 Task: Look for space in Fenghua, China from 21st June, 2023 to 29th June, 2023 for 4 adults in price range Rs.7000 to Rs.12000. Place can be entire place with 2 bedrooms having 2 beds and 2 bathrooms. Property type can be house, flat, guest house. Booking option can be shelf check-in. Required host language is Chinese (Simplified).
Action: Mouse moved to (575, 86)
Screenshot: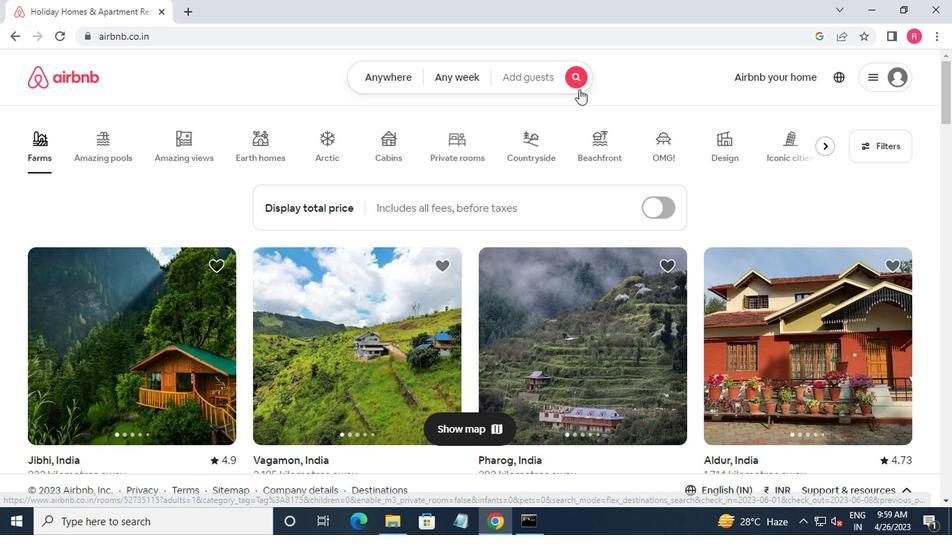 
Action: Mouse pressed left at (575, 86)
Screenshot: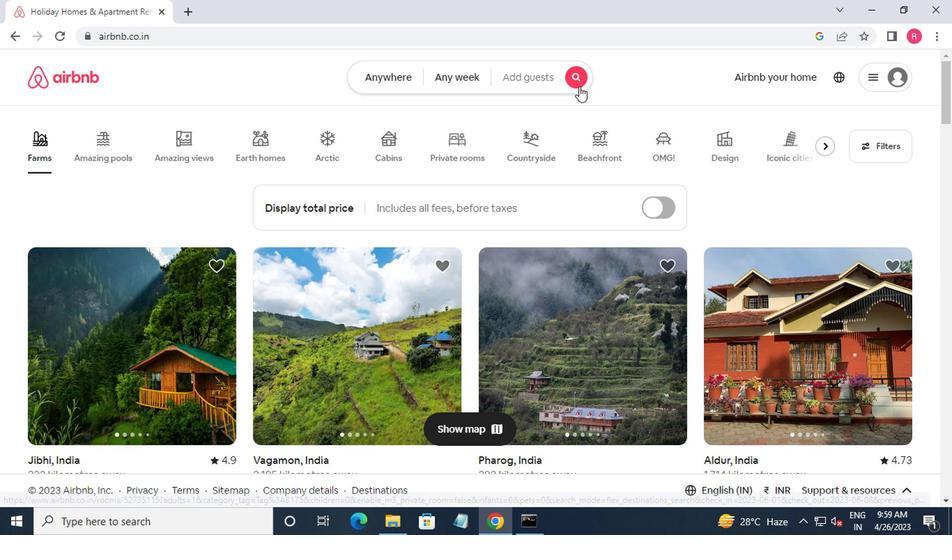 
Action: Mouse moved to (331, 134)
Screenshot: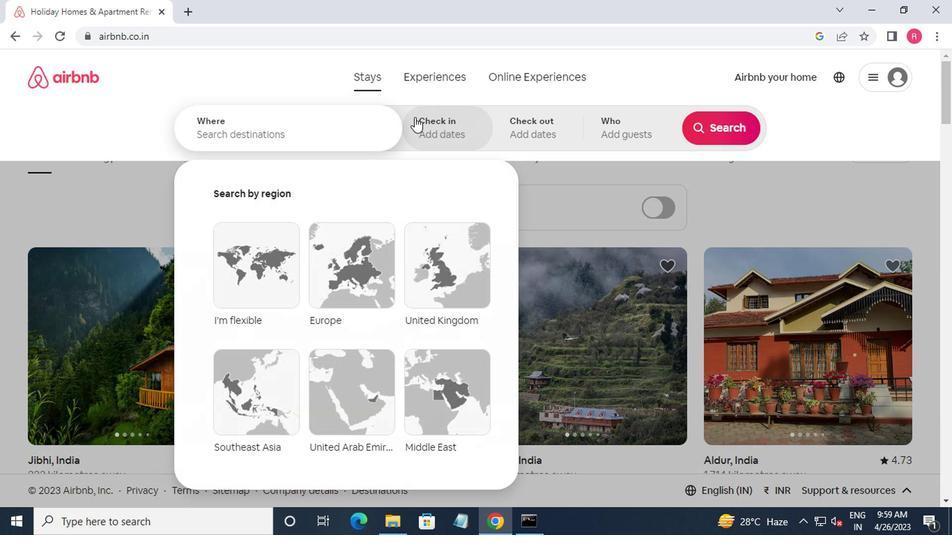 
Action: Mouse pressed left at (331, 134)
Screenshot: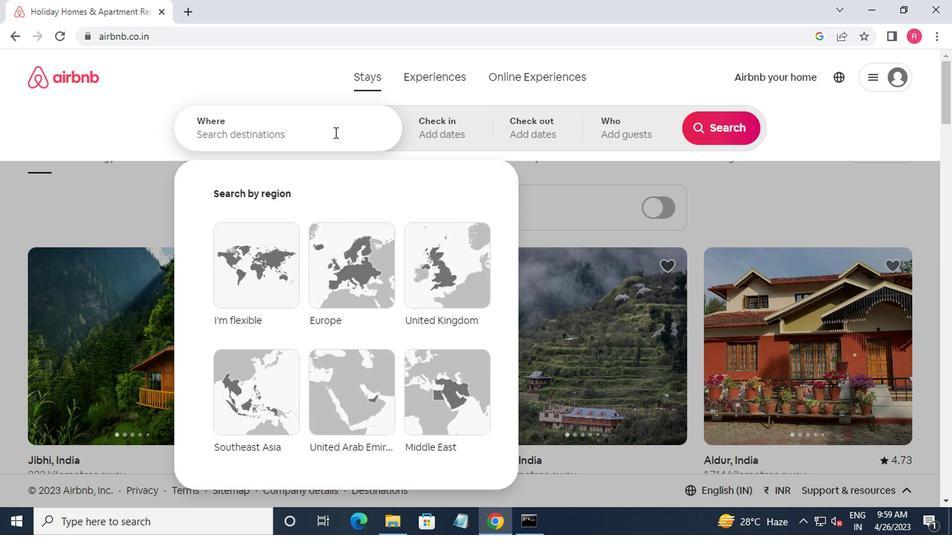 
Action: Key pressed fenghua,china<Key.enter>
Screenshot: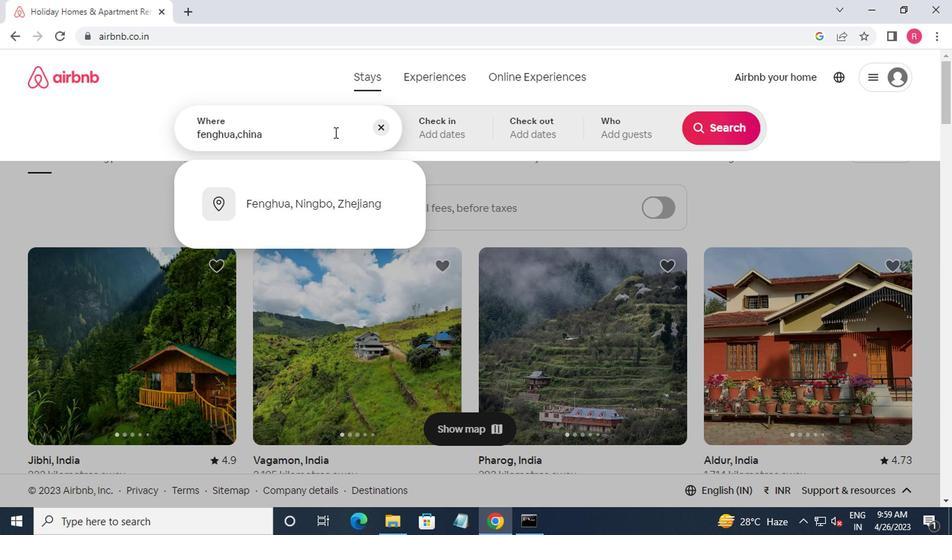 
Action: Mouse moved to (713, 238)
Screenshot: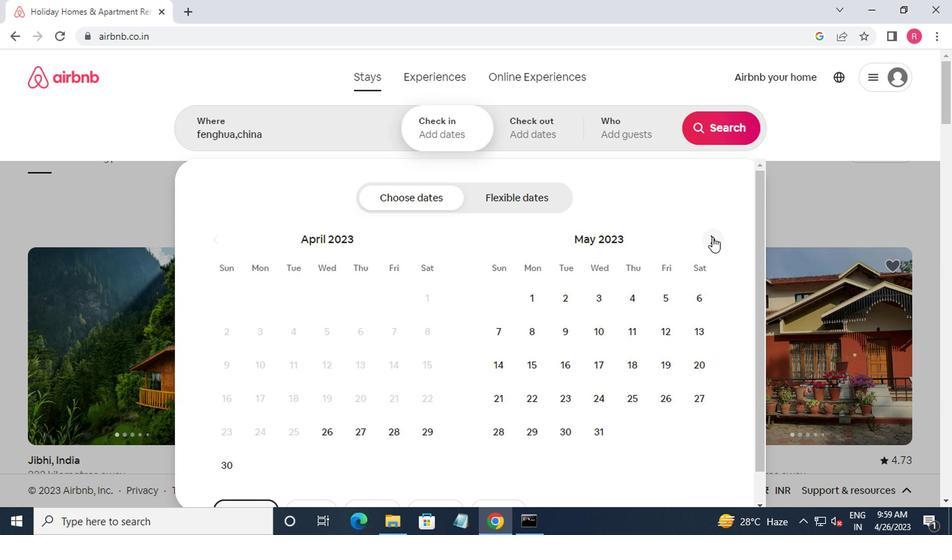 
Action: Mouse pressed left at (713, 238)
Screenshot: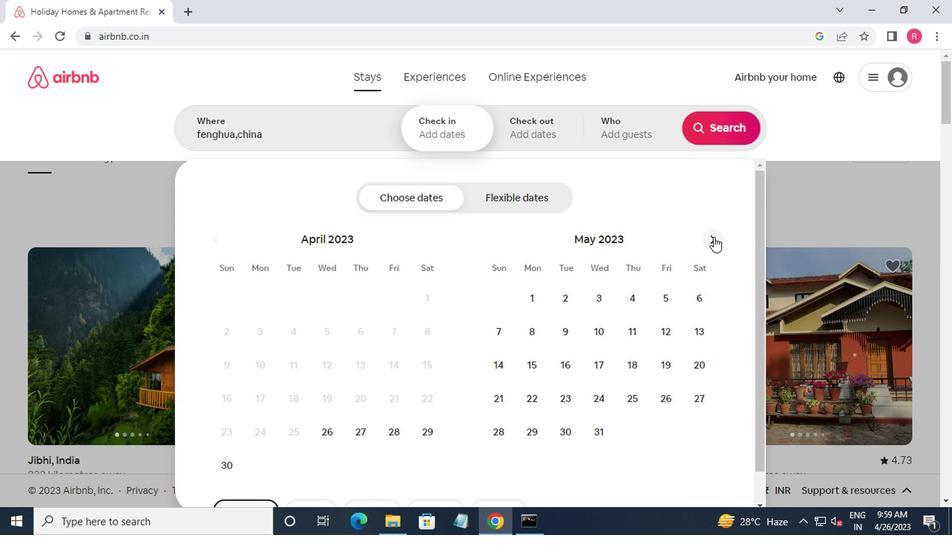 
Action: Mouse pressed left at (713, 238)
Screenshot: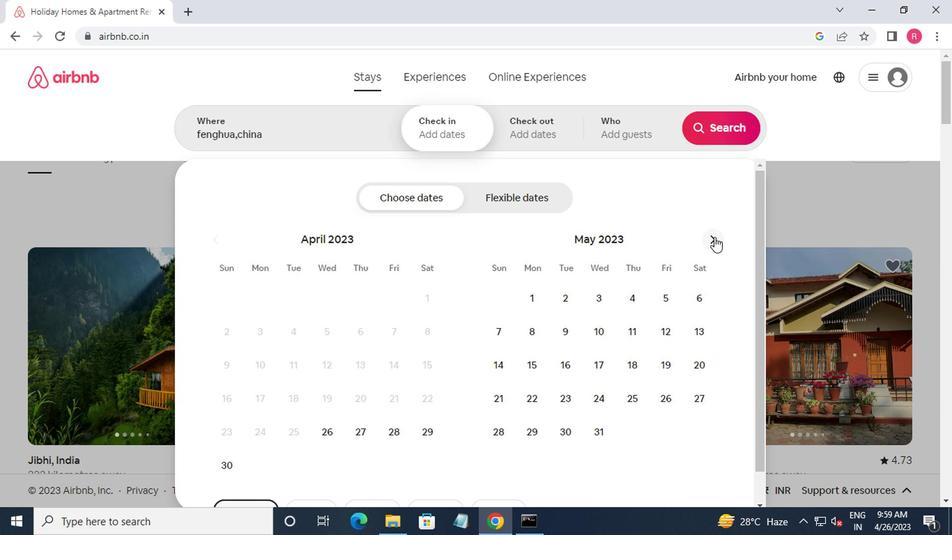 
Action: Mouse moved to (599, 406)
Screenshot: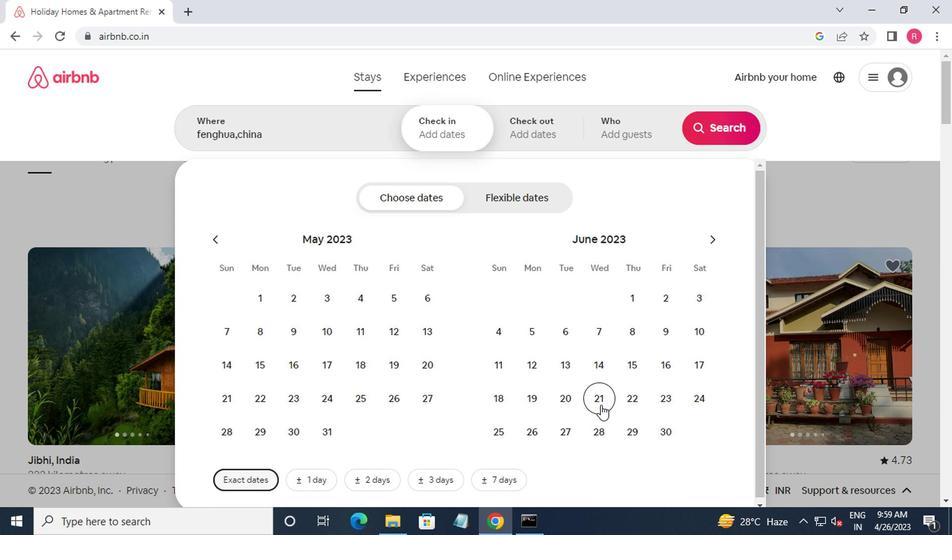 
Action: Mouse pressed left at (599, 406)
Screenshot: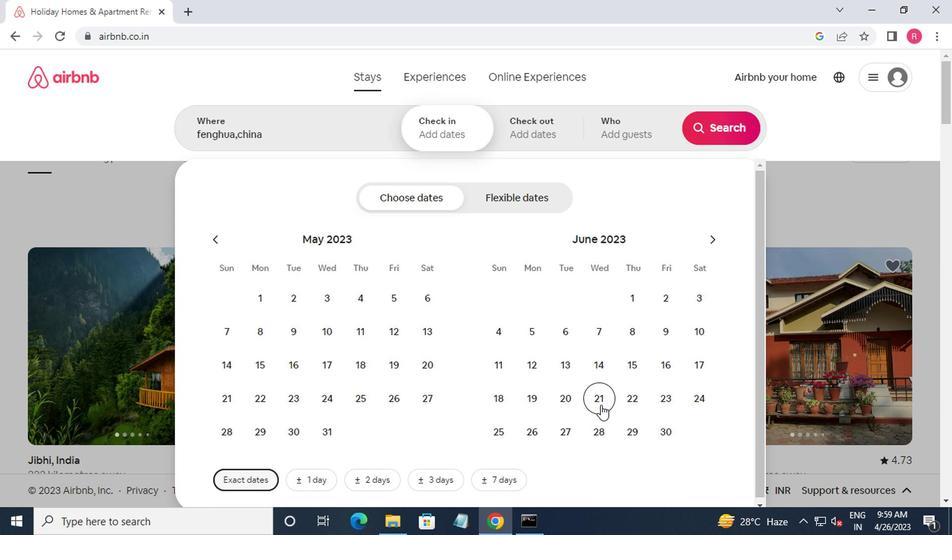 
Action: Mouse moved to (631, 436)
Screenshot: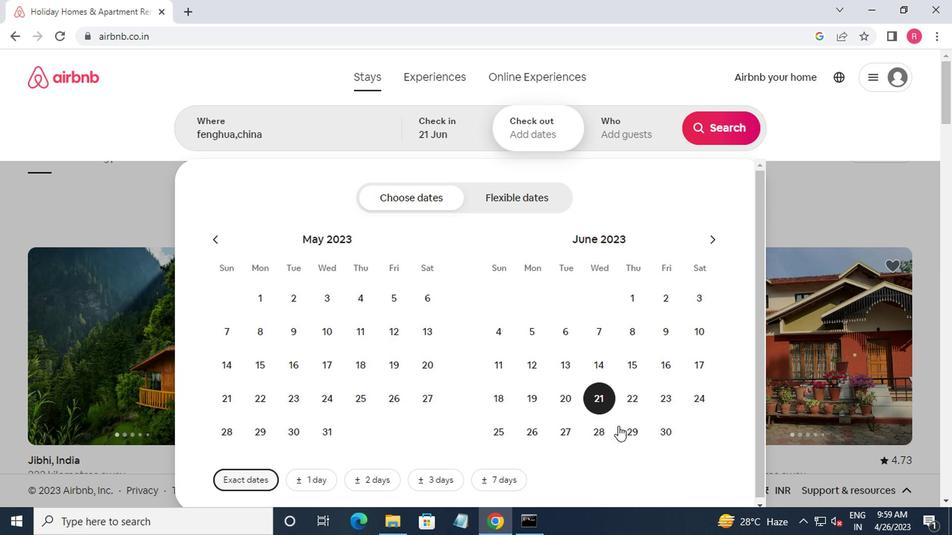 
Action: Mouse pressed left at (631, 436)
Screenshot: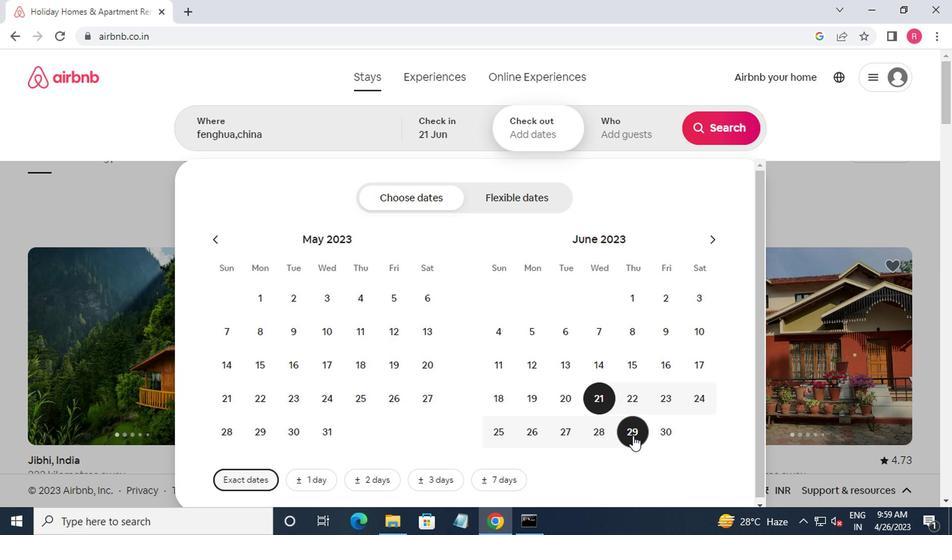 
Action: Mouse moved to (628, 144)
Screenshot: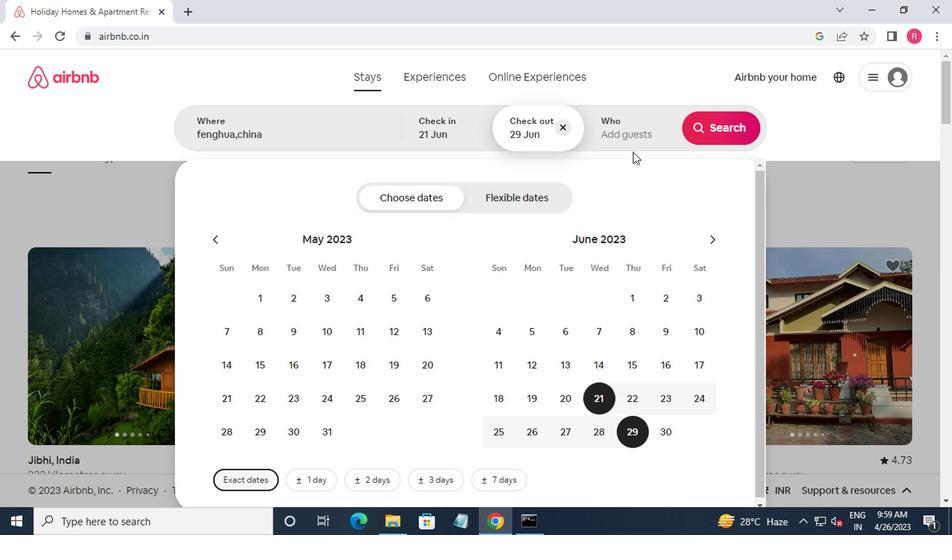 
Action: Mouse pressed left at (628, 144)
Screenshot: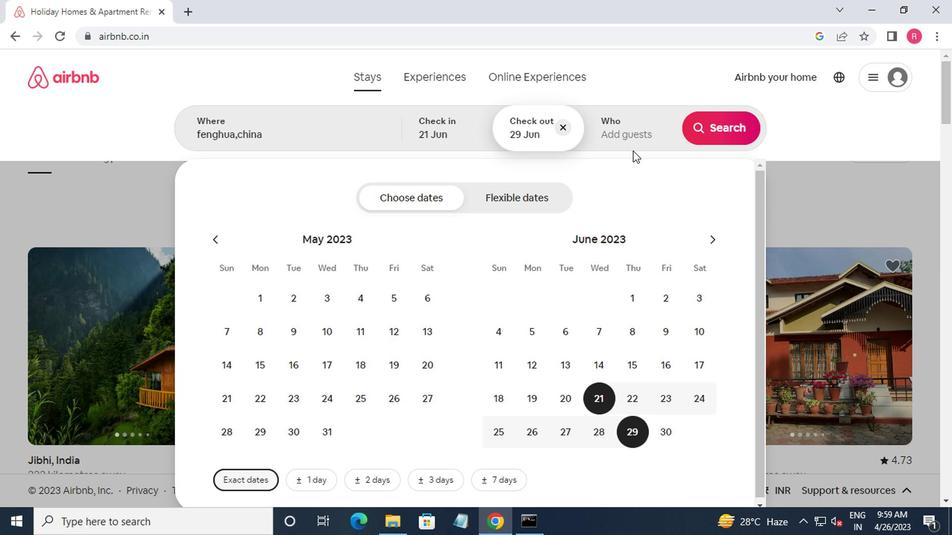 
Action: Mouse moved to (712, 202)
Screenshot: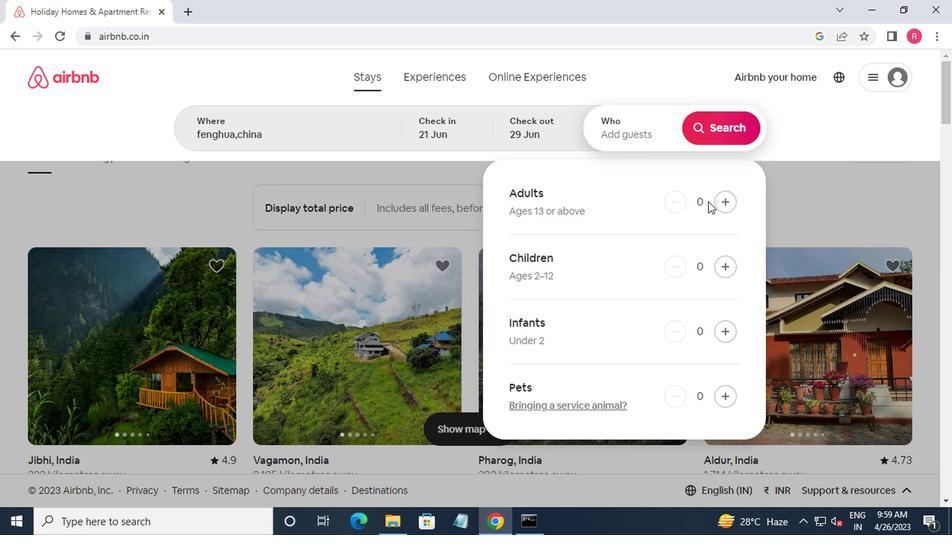 
Action: Mouse pressed left at (712, 202)
Screenshot: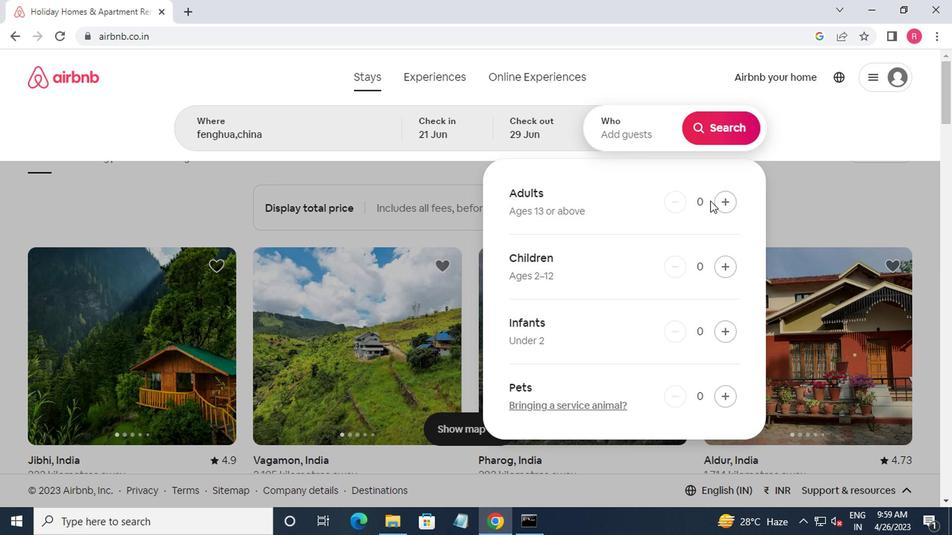 
Action: Mouse moved to (713, 202)
Screenshot: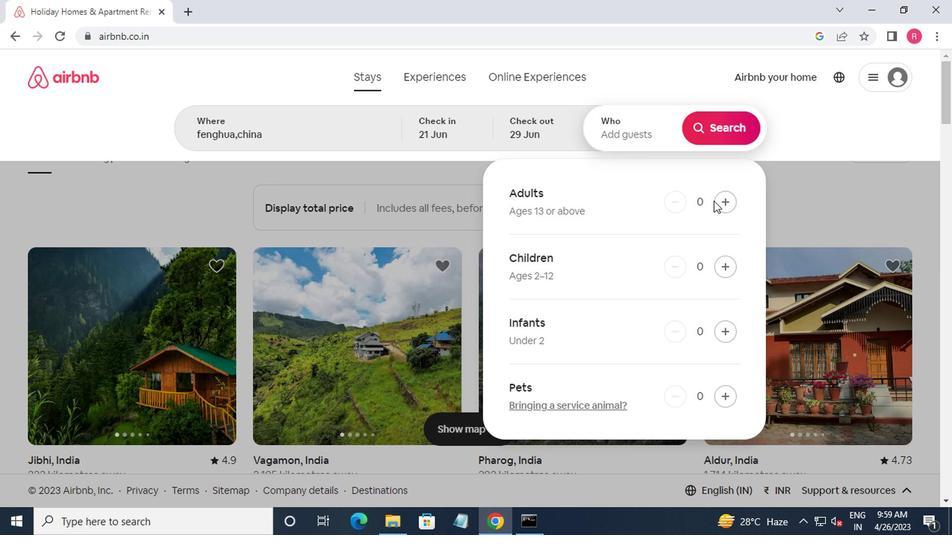 
Action: Mouse pressed left at (713, 202)
Screenshot: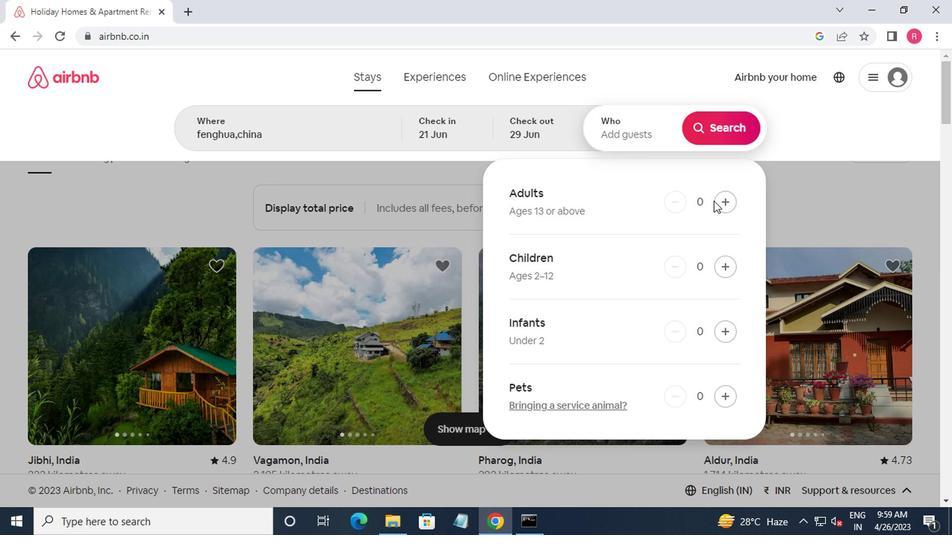 
Action: Mouse moved to (716, 202)
Screenshot: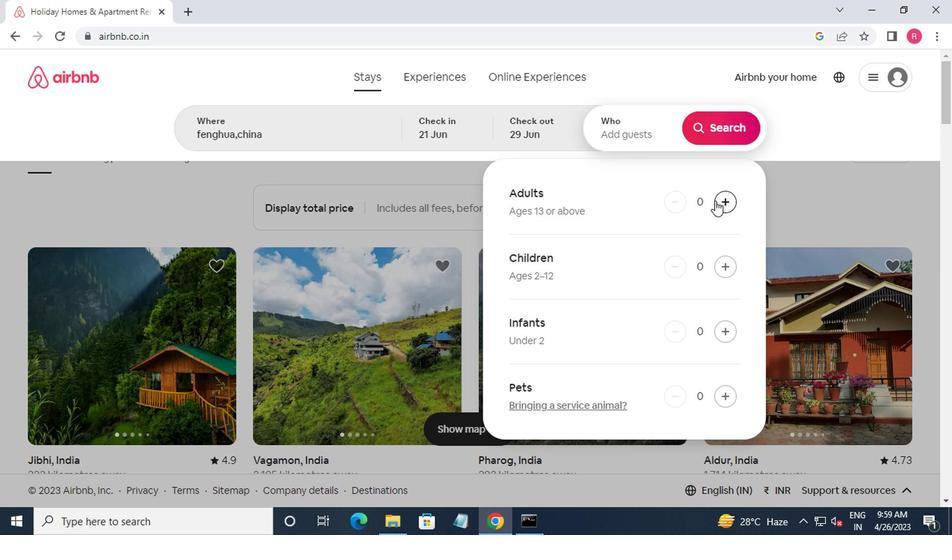 
Action: Mouse pressed left at (716, 202)
Screenshot: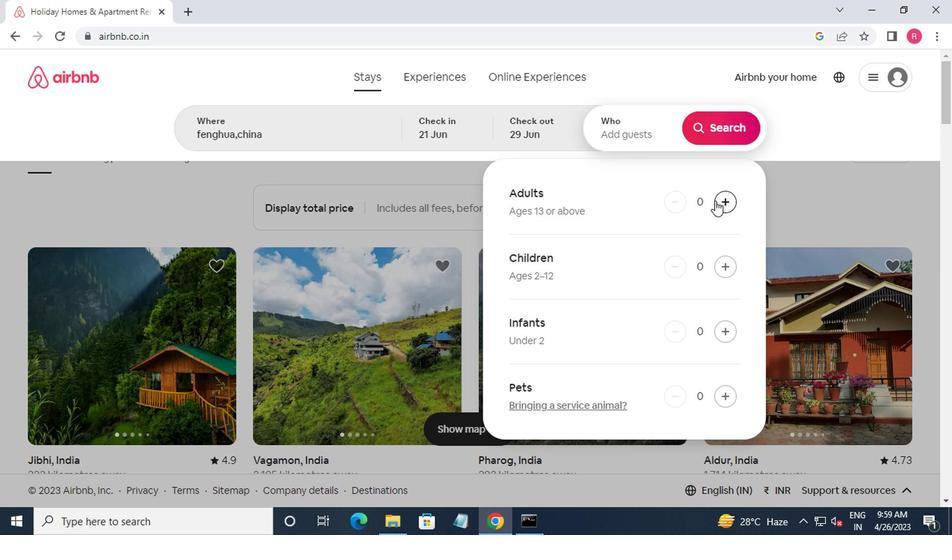 
Action: Mouse pressed left at (716, 202)
Screenshot: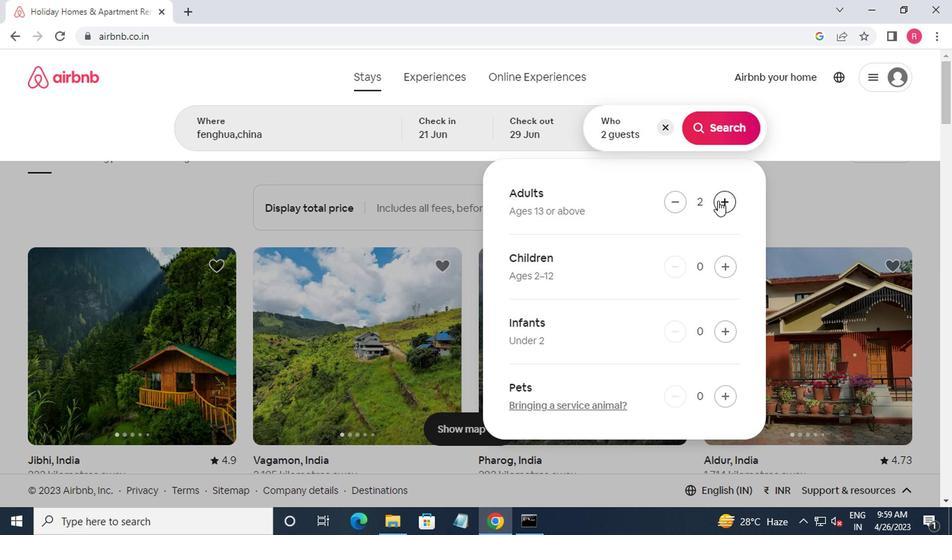 
Action: Mouse moved to (719, 203)
Screenshot: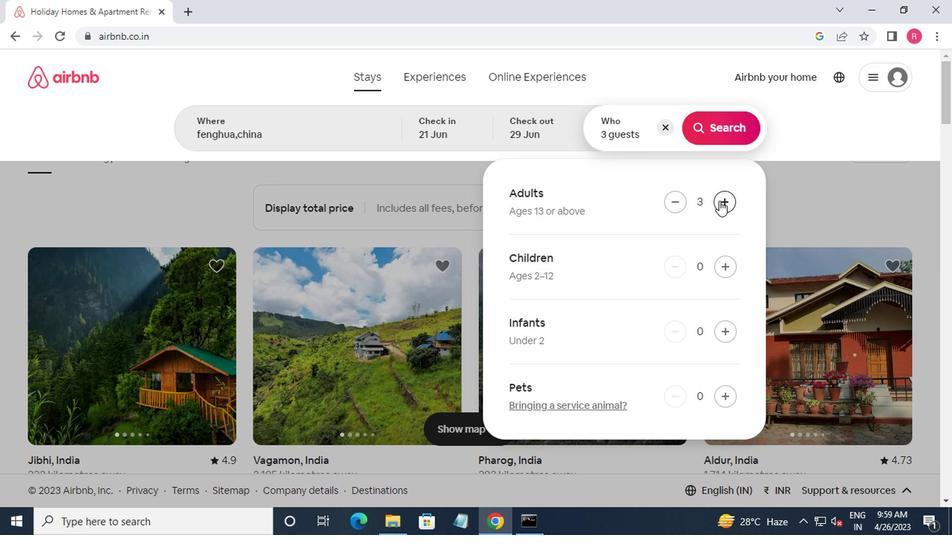 
Action: Mouse pressed left at (719, 203)
Screenshot: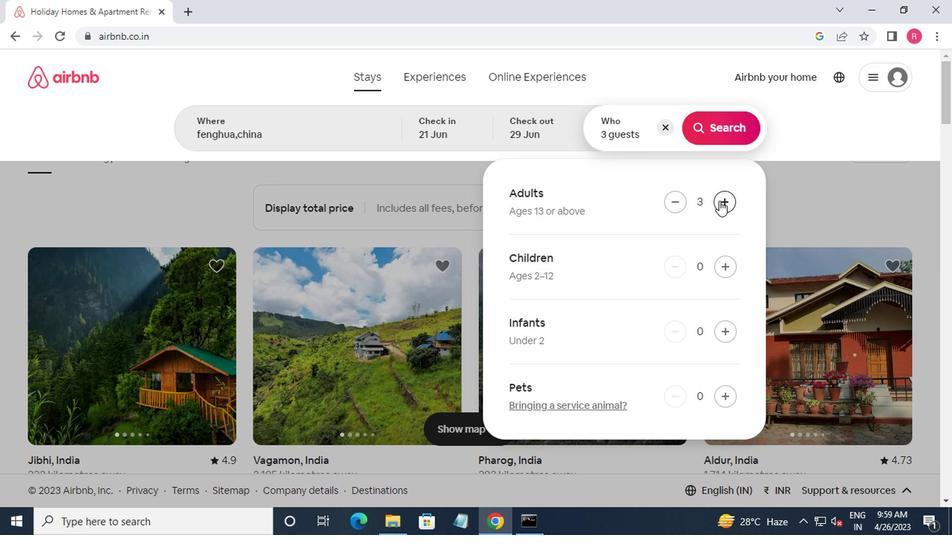 
Action: Mouse moved to (712, 137)
Screenshot: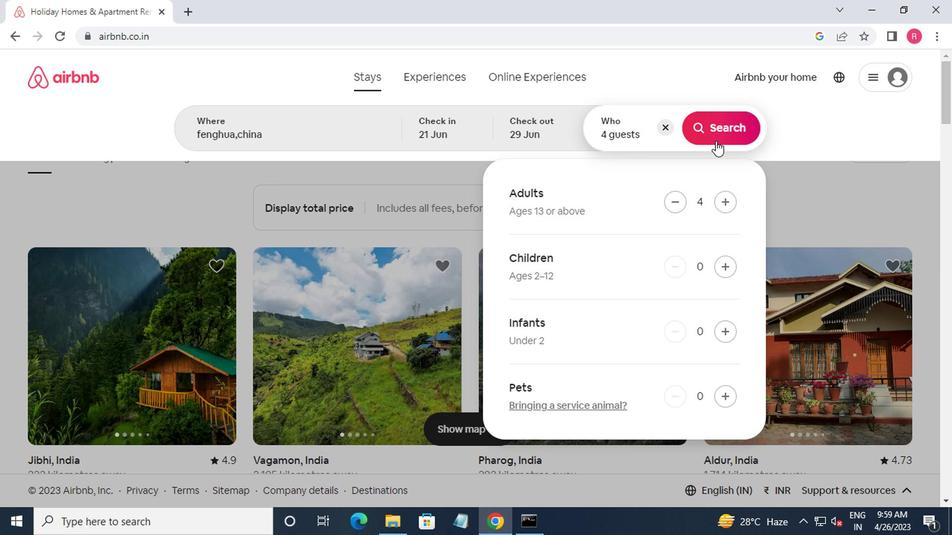 
Action: Mouse pressed left at (712, 137)
Screenshot: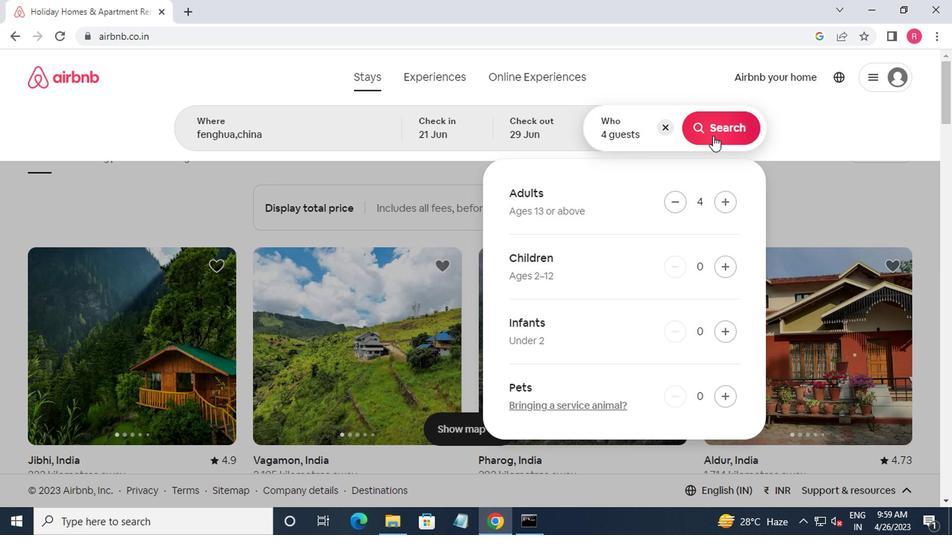 
Action: Mouse moved to (870, 136)
Screenshot: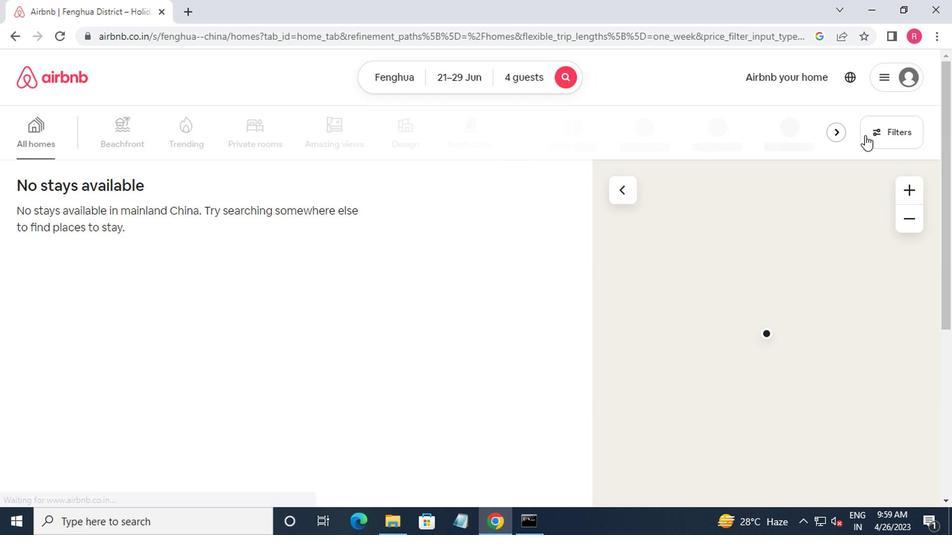
Action: Mouse pressed left at (870, 136)
Screenshot: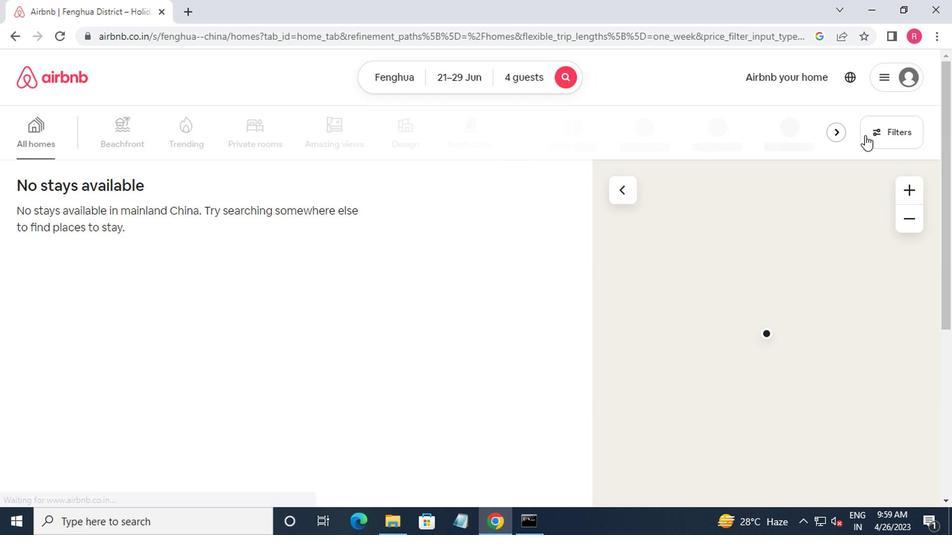 
Action: Mouse moved to (315, 223)
Screenshot: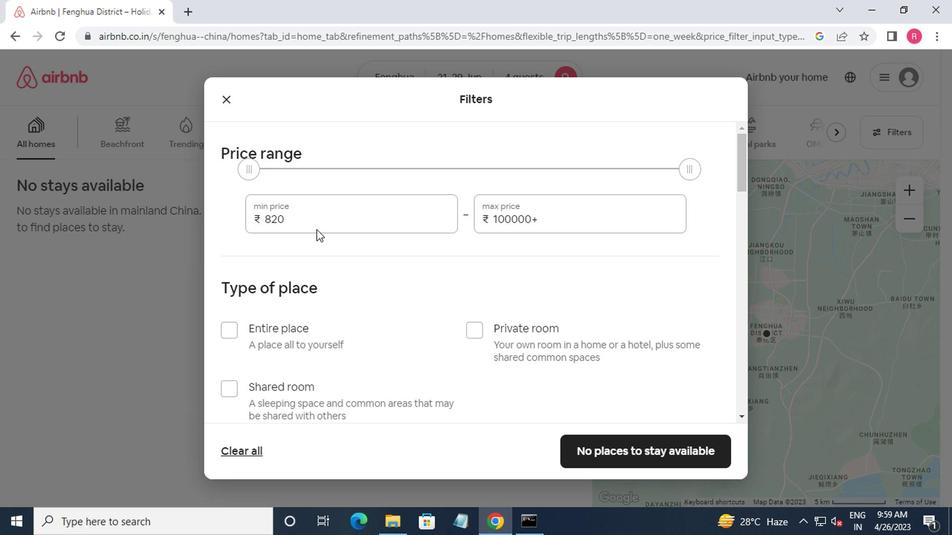 
Action: Mouse pressed left at (315, 223)
Screenshot: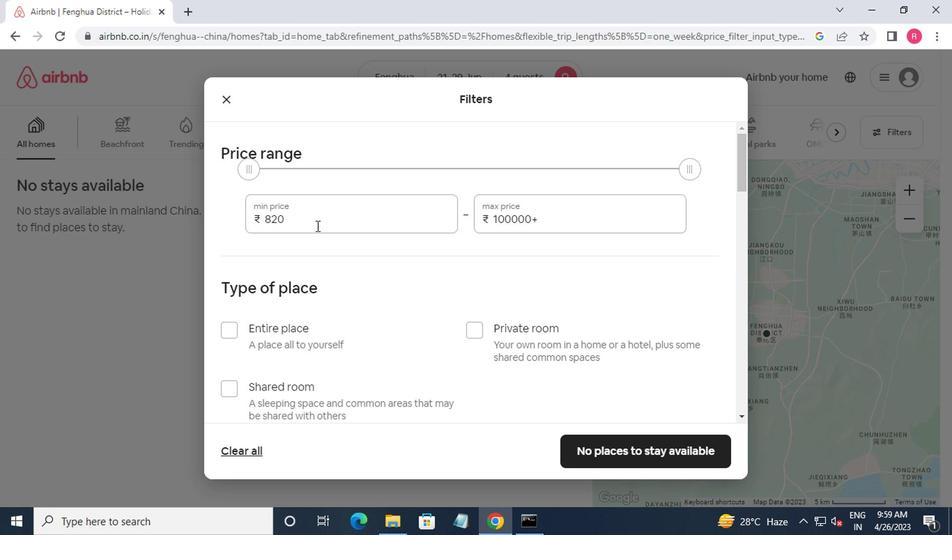 
Action: Mouse moved to (308, 202)
Screenshot: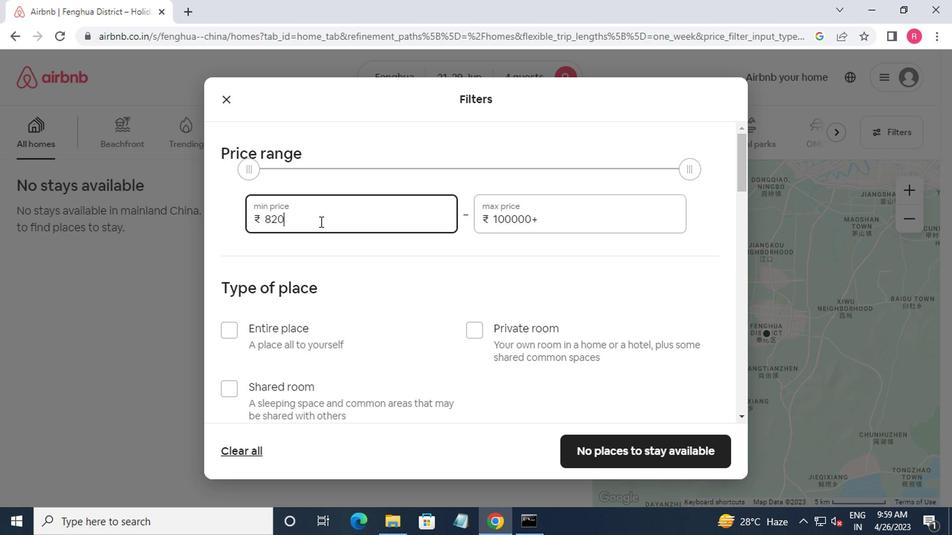 
Action: Key pressed <Key.backspace><Key.backspace><Key.backspace><Key.backspace><Key.backspace>7000<Key.tab>12000
Screenshot: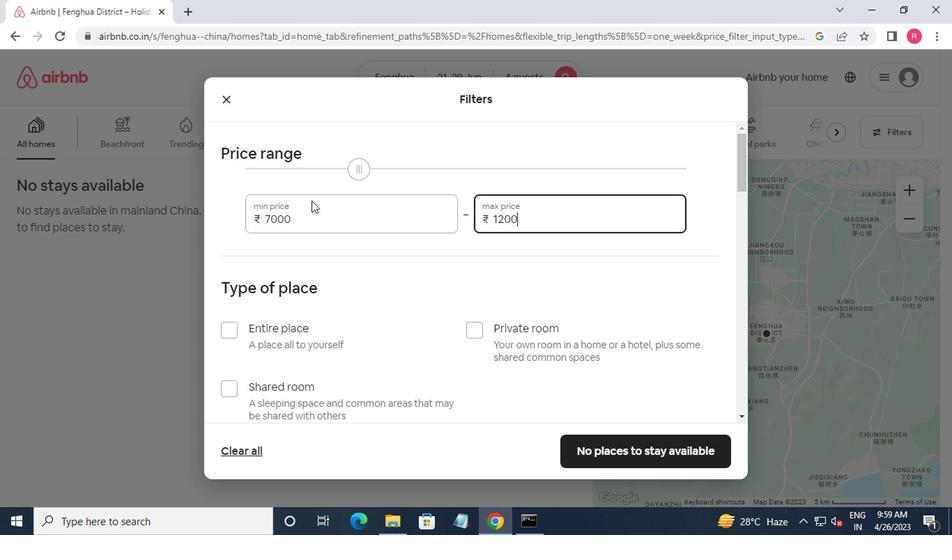 
Action: Mouse moved to (341, 190)
Screenshot: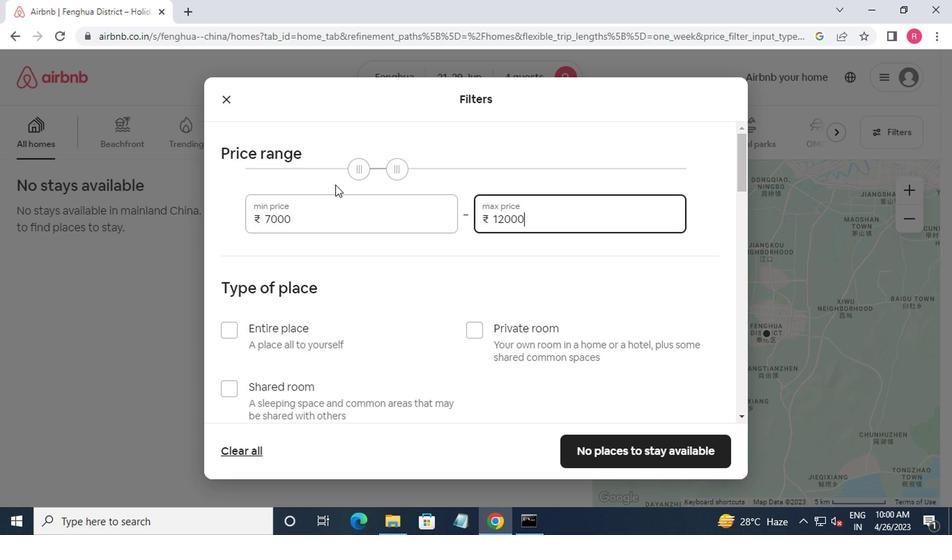 
Action: Mouse scrolled (341, 189) with delta (0, 0)
Screenshot: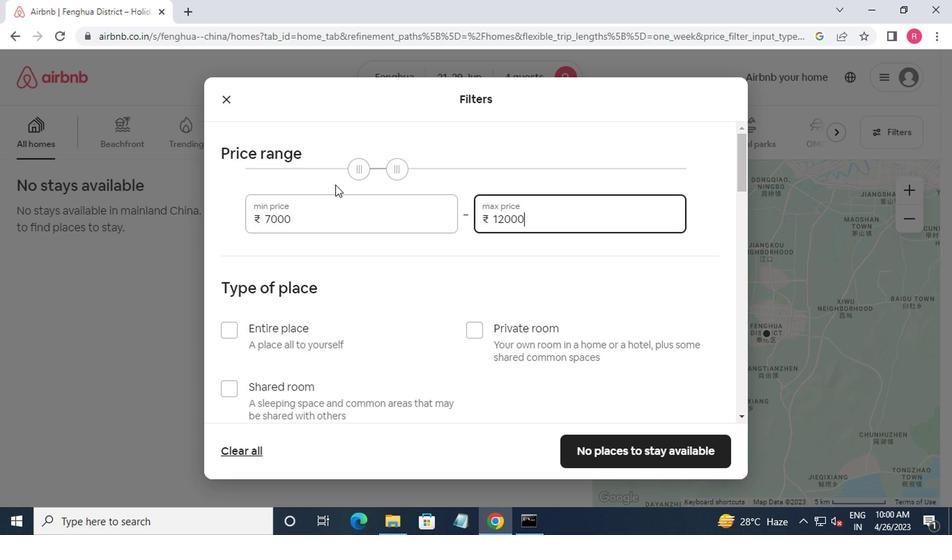 
Action: Mouse moved to (357, 199)
Screenshot: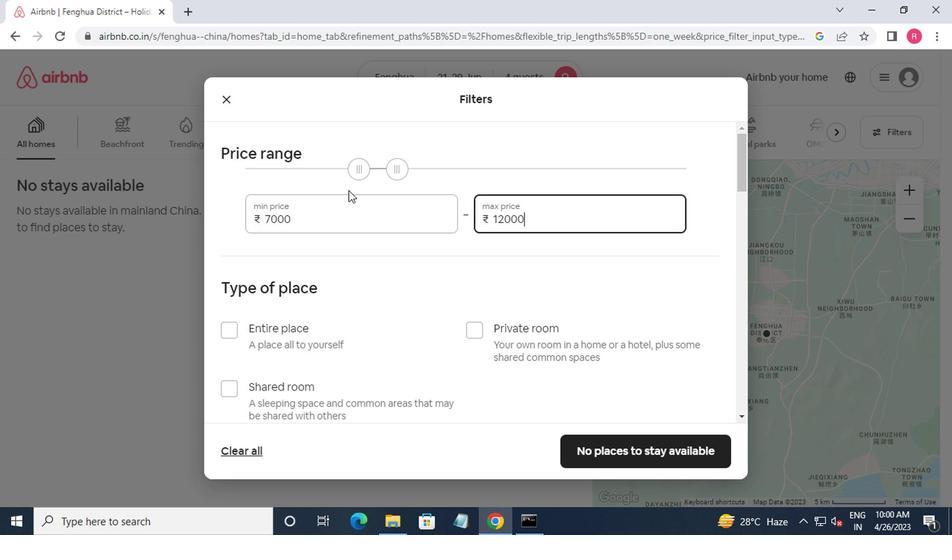 
Action: Mouse scrolled (357, 198) with delta (0, 0)
Screenshot: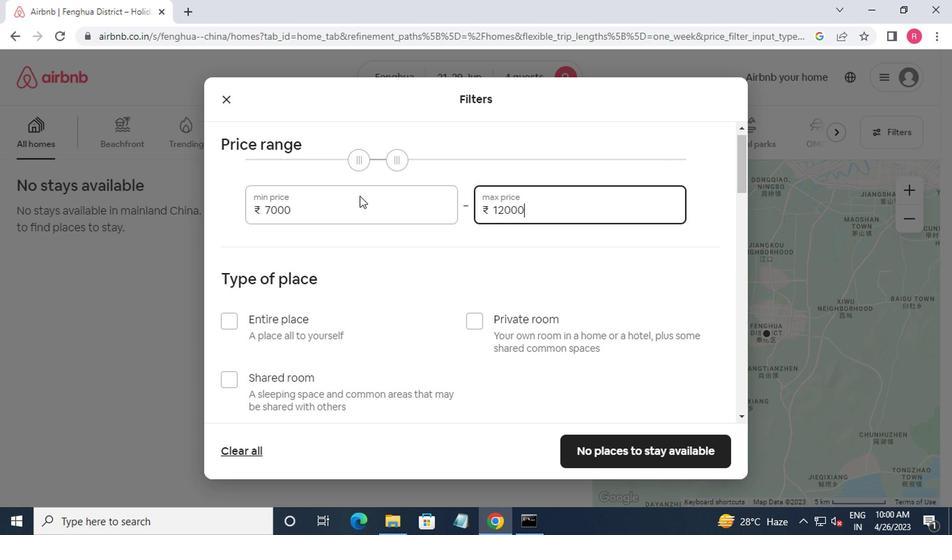 
Action: Mouse moved to (224, 186)
Screenshot: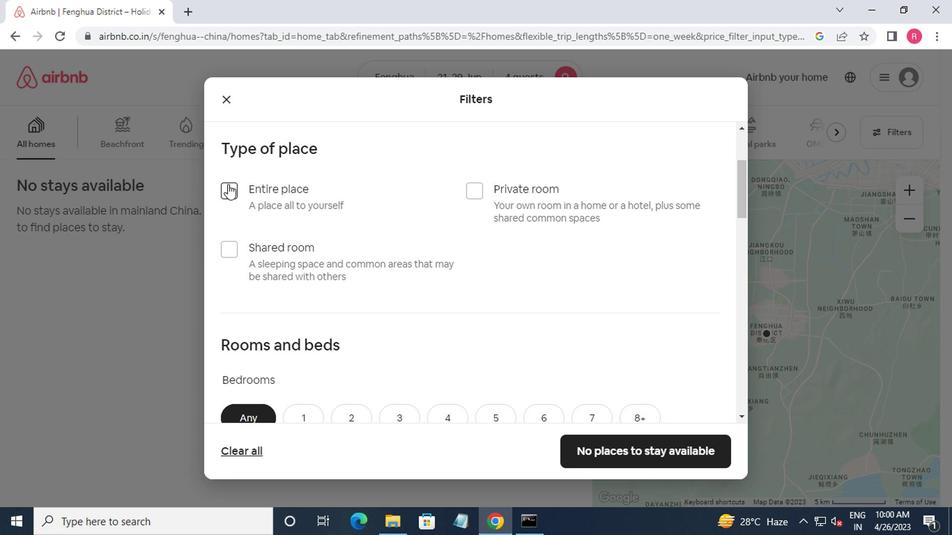 
Action: Mouse pressed left at (224, 186)
Screenshot: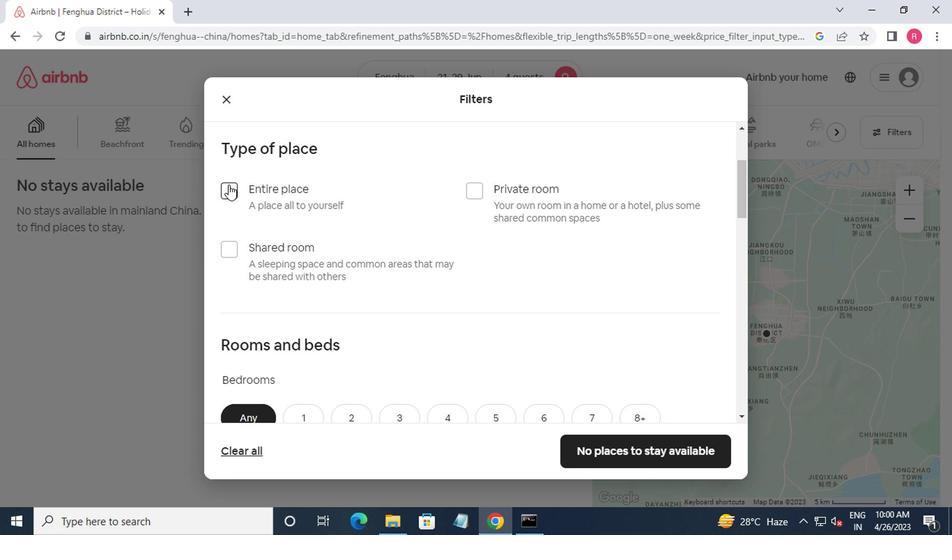 
Action: Mouse moved to (247, 239)
Screenshot: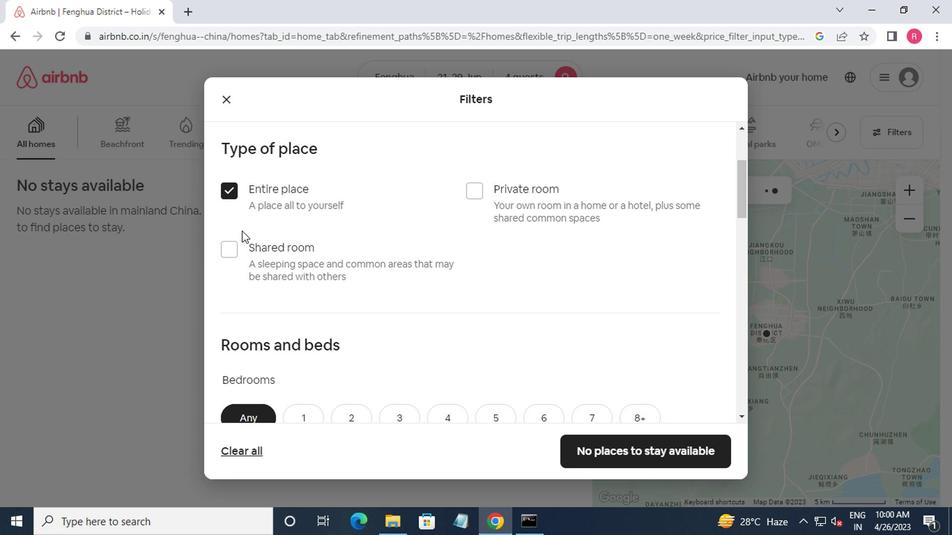 
Action: Mouse scrolled (247, 238) with delta (0, 0)
Screenshot: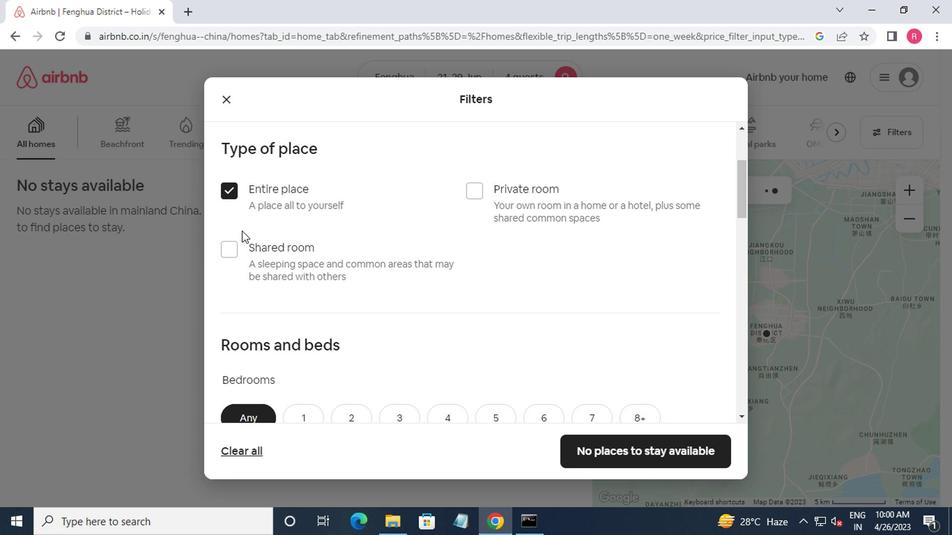 
Action: Mouse moved to (249, 241)
Screenshot: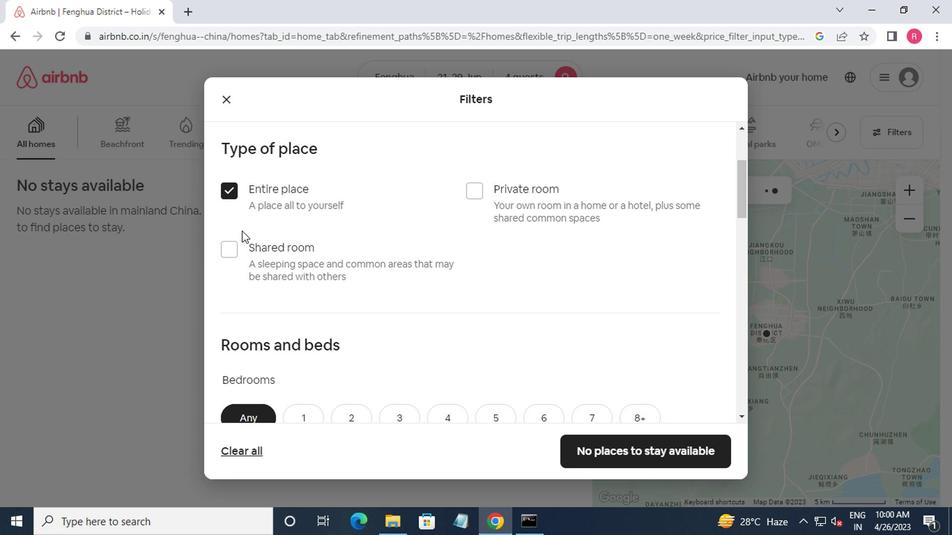 
Action: Mouse scrolled (249, 241) with delta (0, 0)
Screenshot: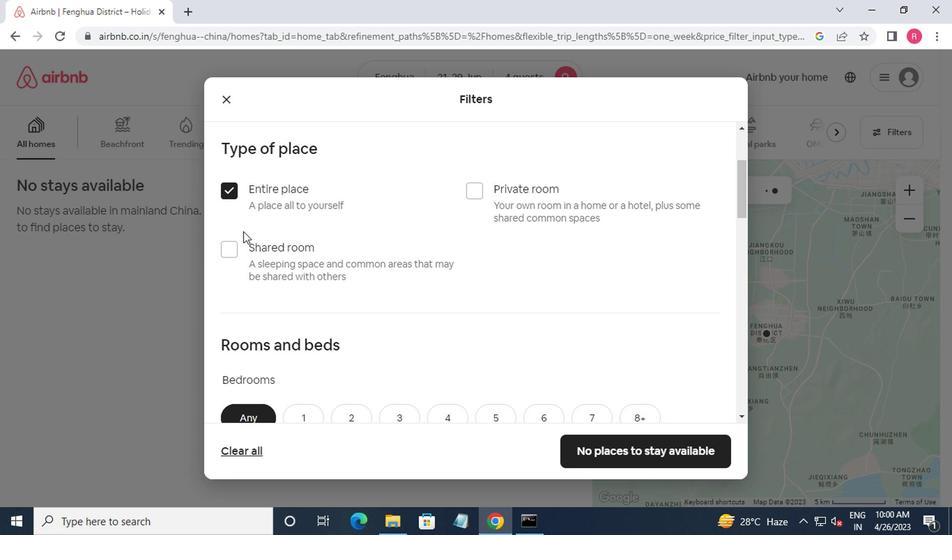 
Action: Mouse moved to (322, 279)
Screenshot: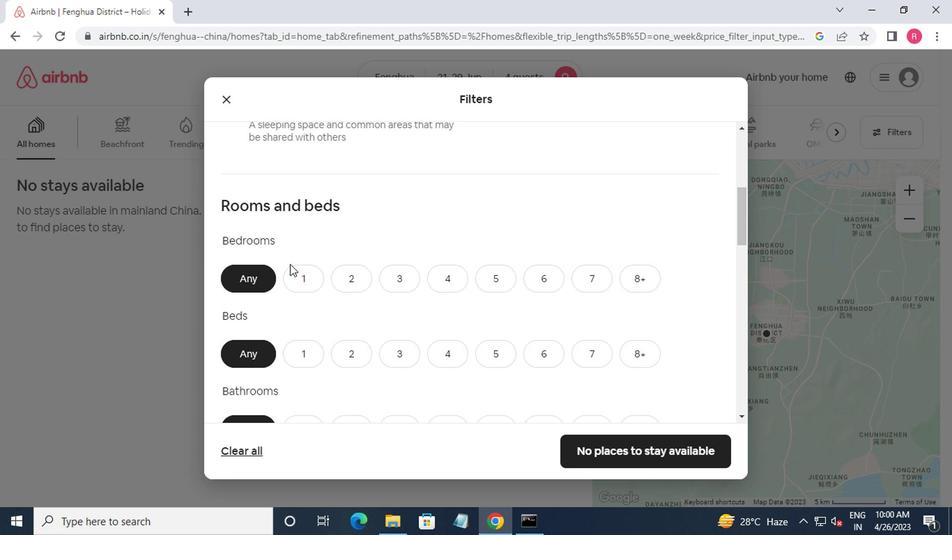 
Action: Mouse scrolled (322, 278) with delta (0, 0)
Screenshot: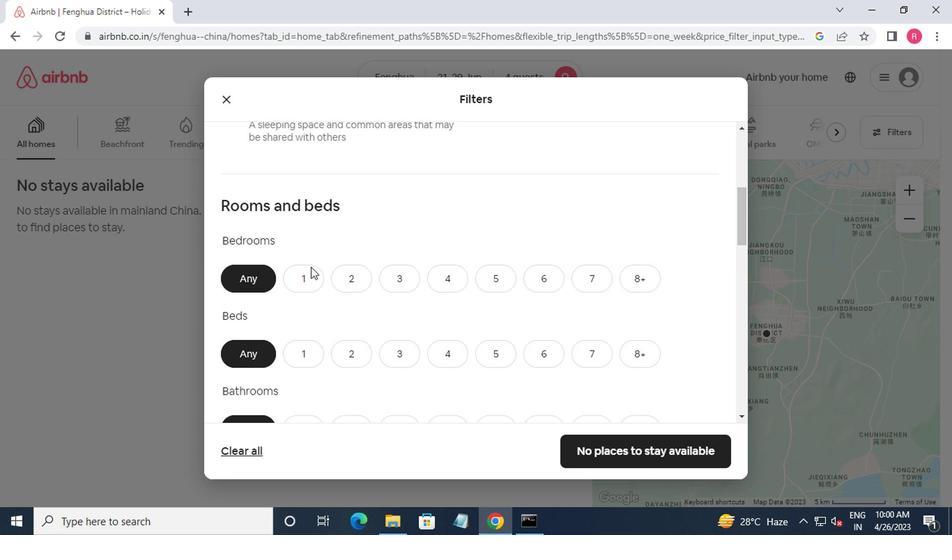 
Action: Mouse moved to (349, 218)
Screenshot: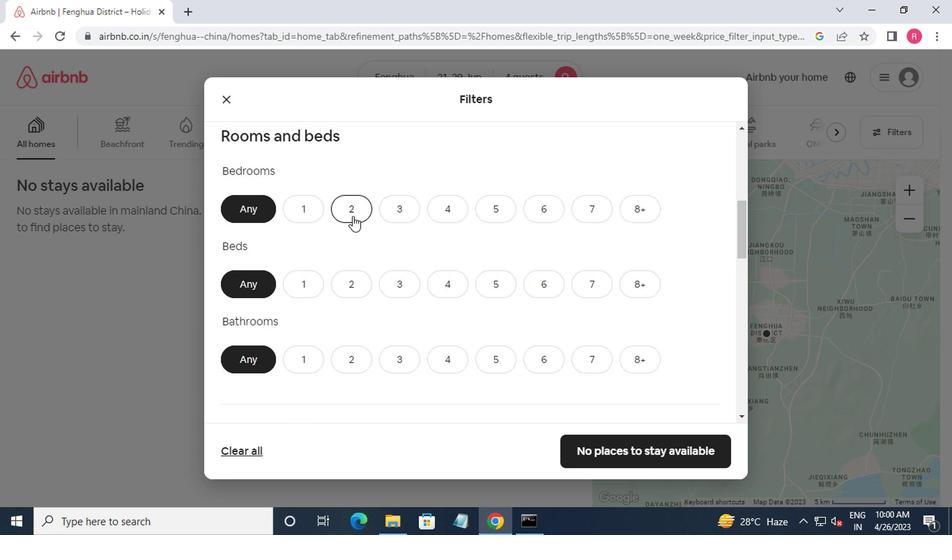 
Action: Mouse pressed left at (349, 218)
Screenshot: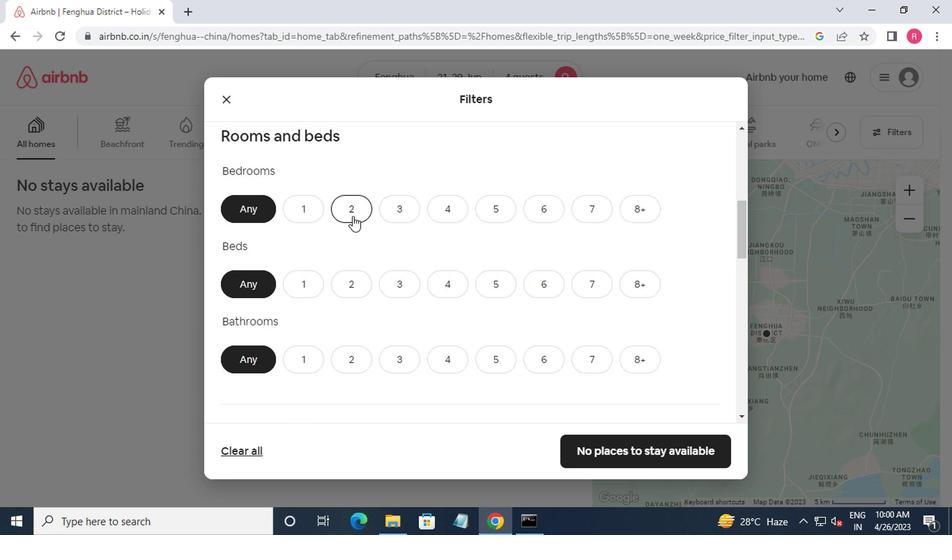 
Action: Mouse moved to (349, 293)
Screenshot: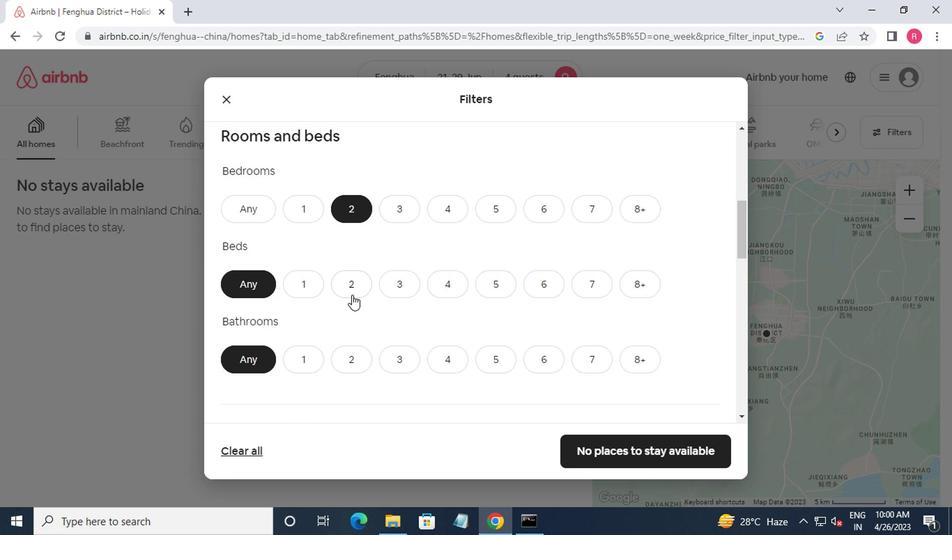 
Action: Mouse pressed left at (349, 293)
Screenshot: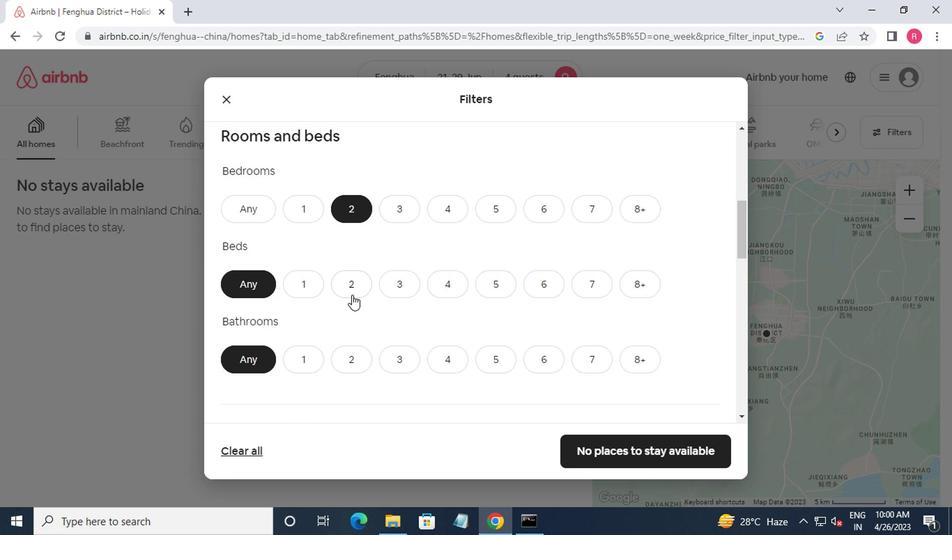 
Action: Mouse moved to (349, 362)
Screenshot: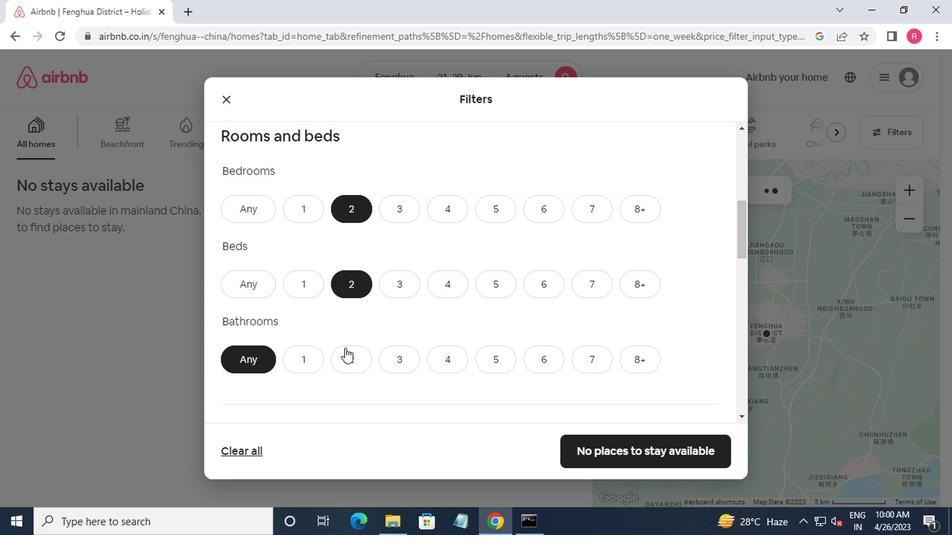 
Action: Mouse pressed left at (349, 362)
Screenshot: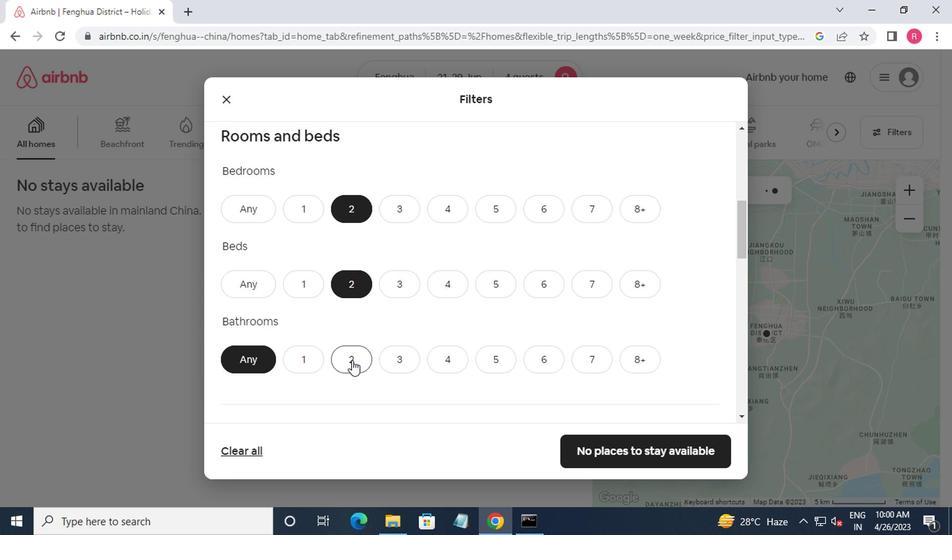 
Action: Mouse moved to (358, 360)
Screenshot: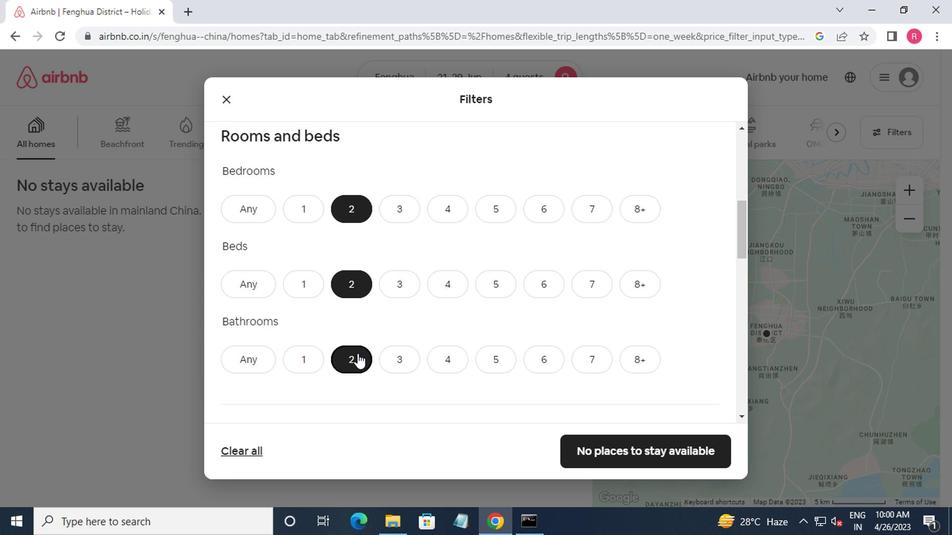 
Action: Mouse scrolled (358, 359) with delta (0, 0)
Screenshot: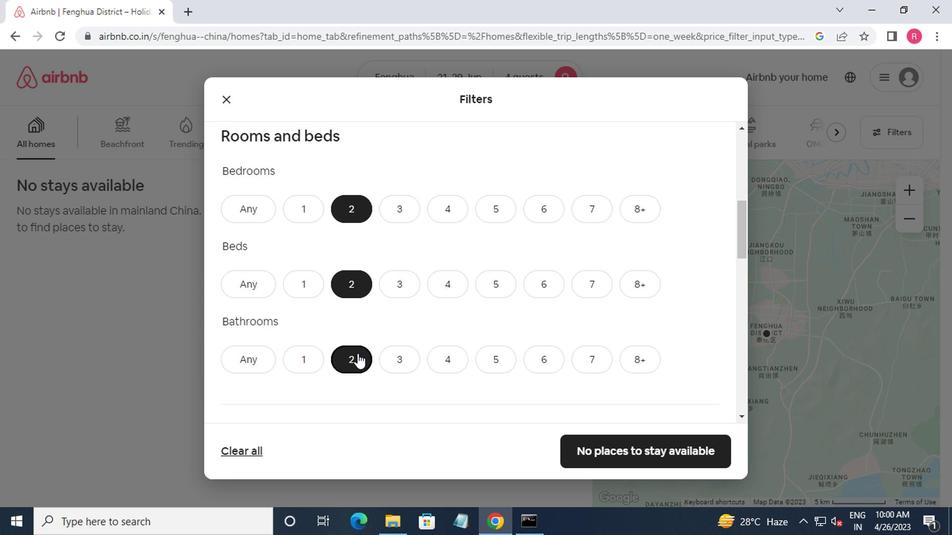 
Action: Mouse moved to (359, 362)
Screenshot: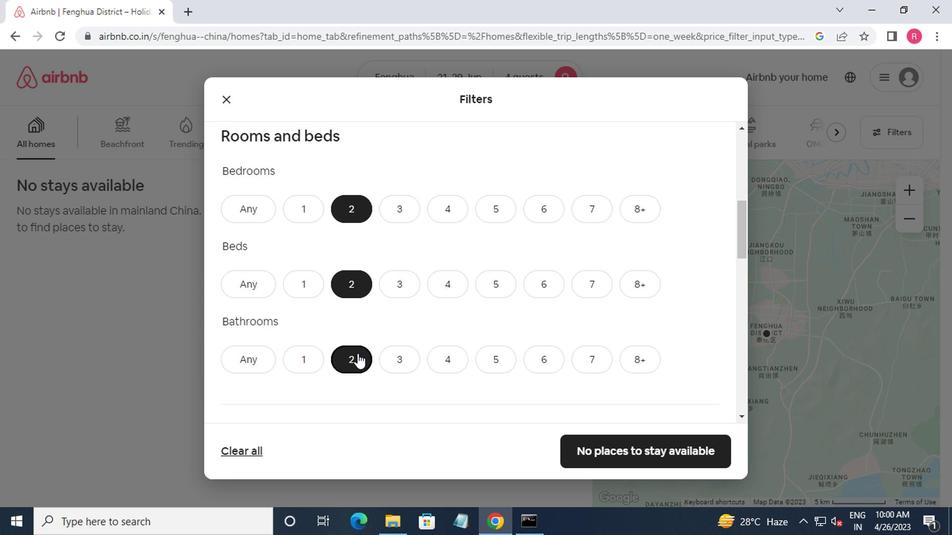 
Action: Mouse scrolled (359, 361) with delta (0, 0)
Screenshot: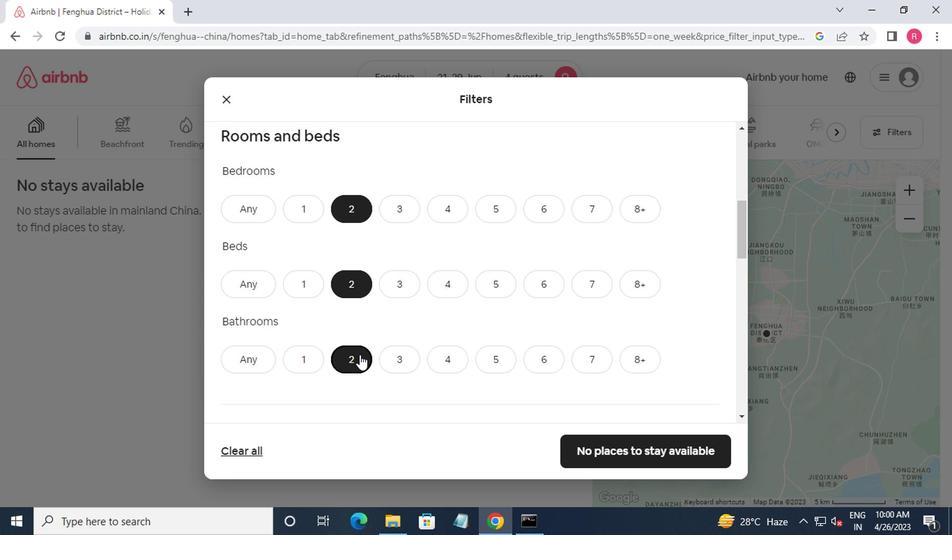 
Action: Mouse moved to (363, 348)
Screenshot: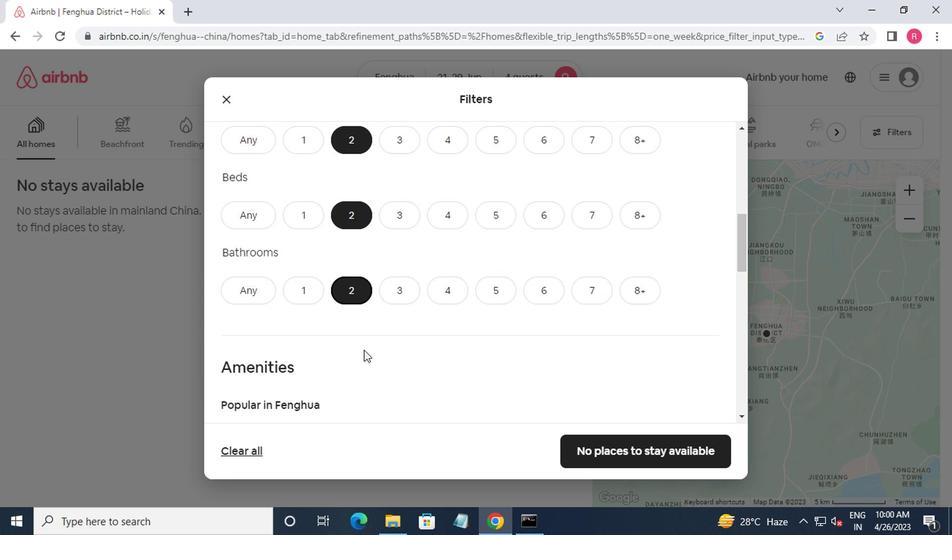 
Action: Mouse scrolled (363, 347) with delta (0, 0)
Screenshot: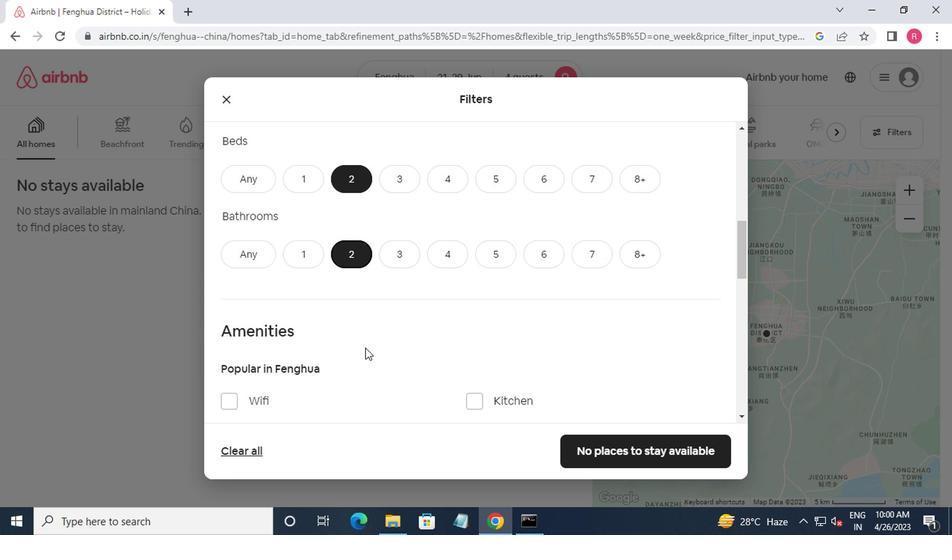 
Action: Mouse scrolled (363, 347) with delta (0, 0)
Screenshot: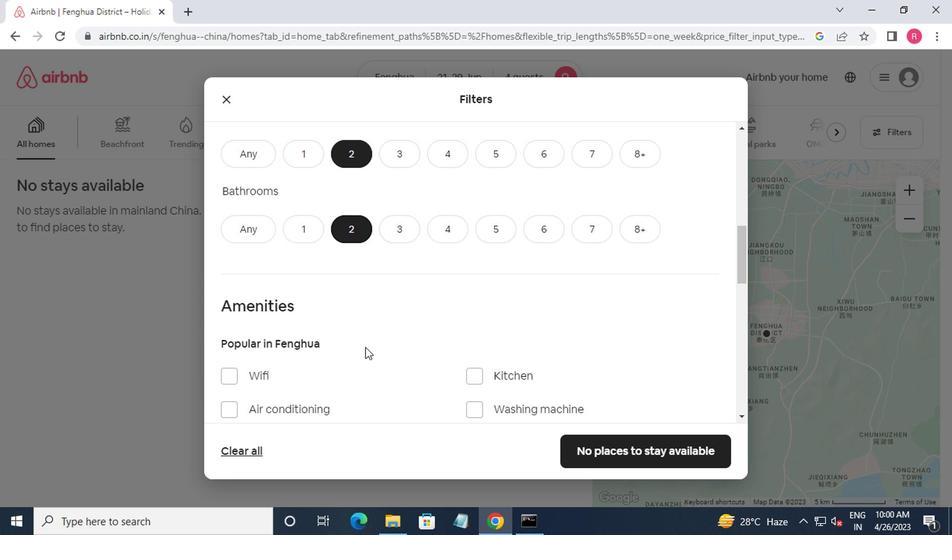 
Action: Mouse moved to (339, 329)
Screenshot: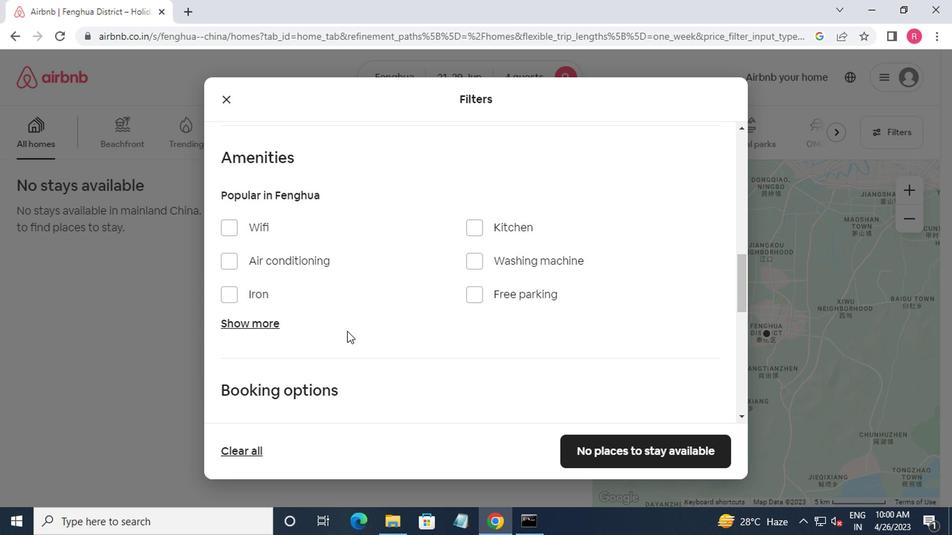 
Action: Mouse scrolled (339, 328) with delta (0, 0)
Screenshot: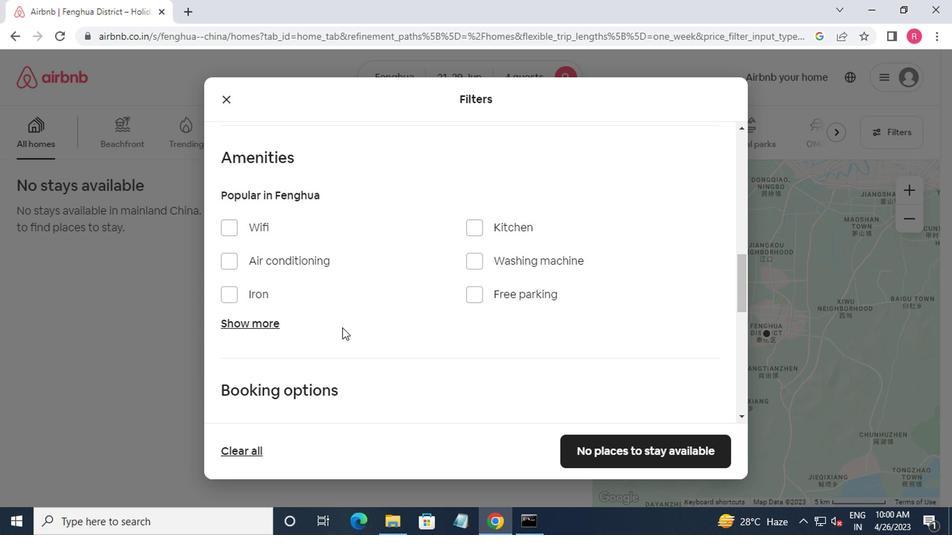 
Action: Mouse scrolled (339, 328) with delta (0, 0)
Screenshot: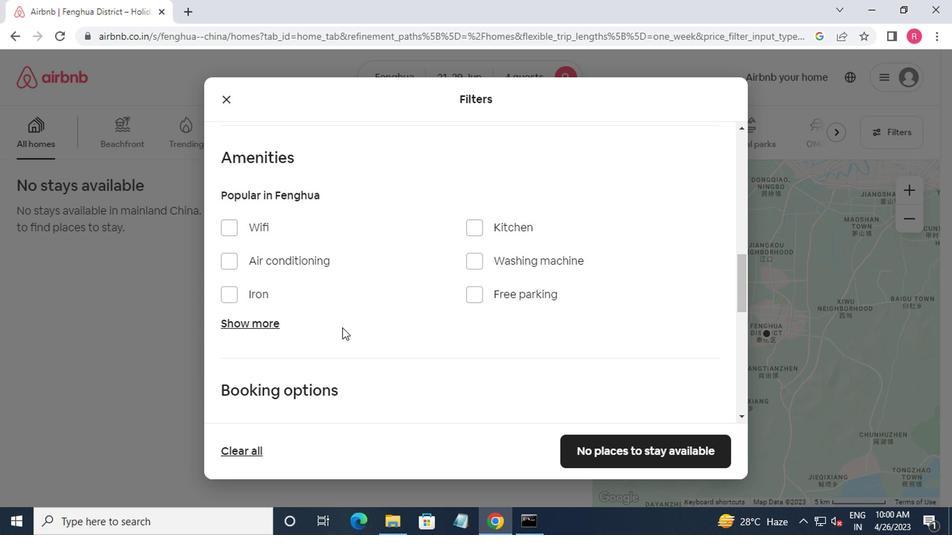 
Action: Mouse scrolled (339, 328) with delta (0, 0)
Screenshot: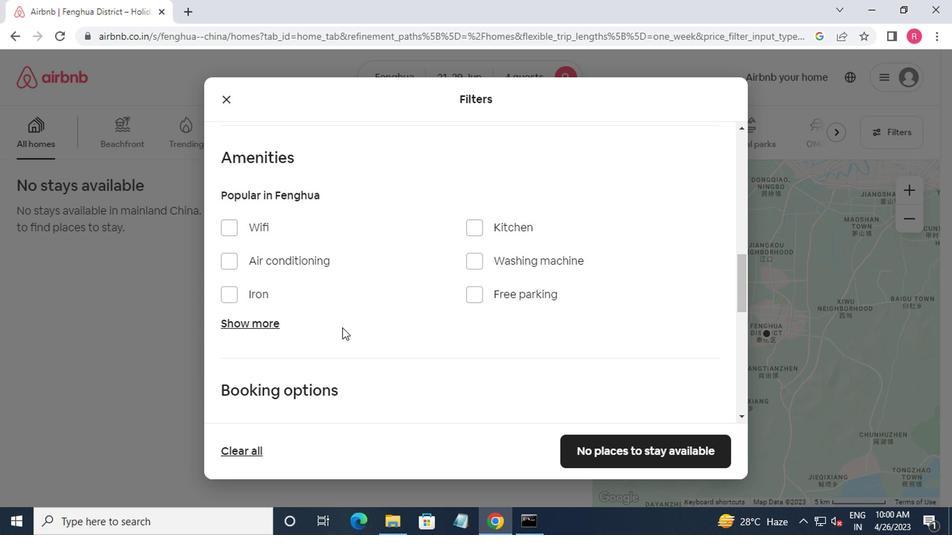 
Action: Mouse scrolled (339, 328) with delta (0, 0)
Screenshot: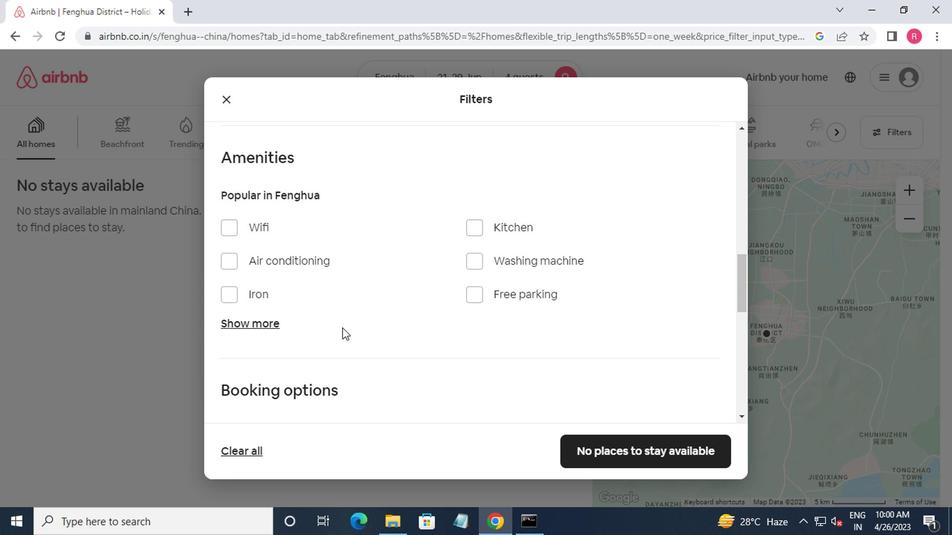 
Action: Mouse moved to (680, 210)
Screenshot: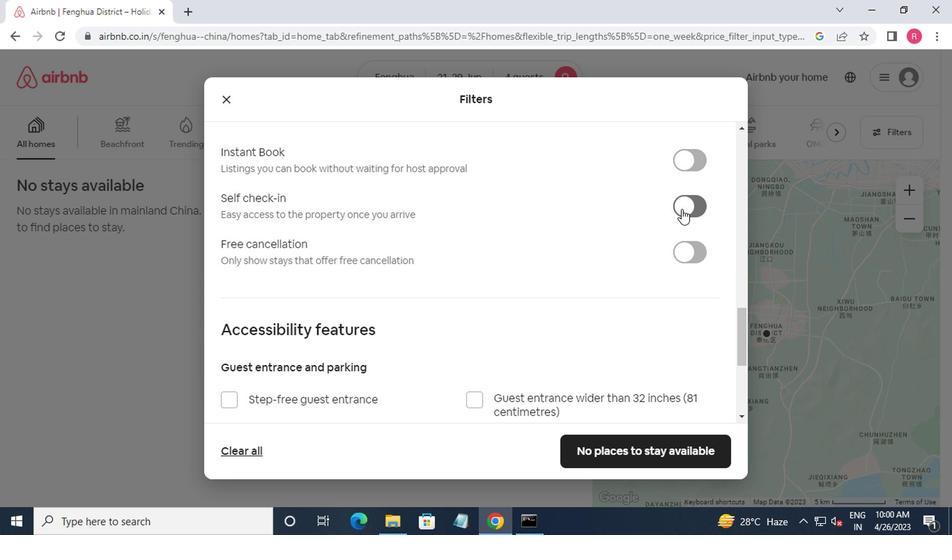 
Action: Mouse pressed left at (680, 210)
Screenshot: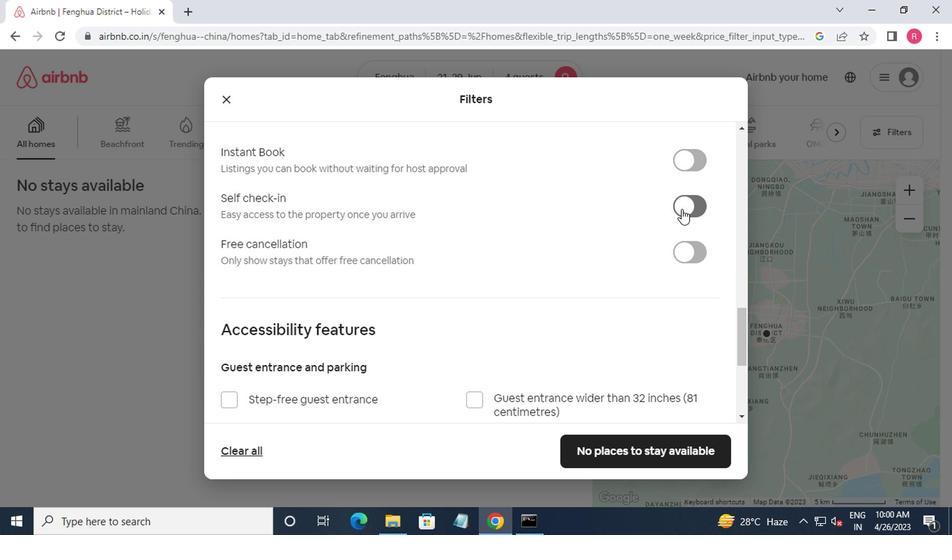 
Action: Mouse moved to (642, 248)
Screenshot: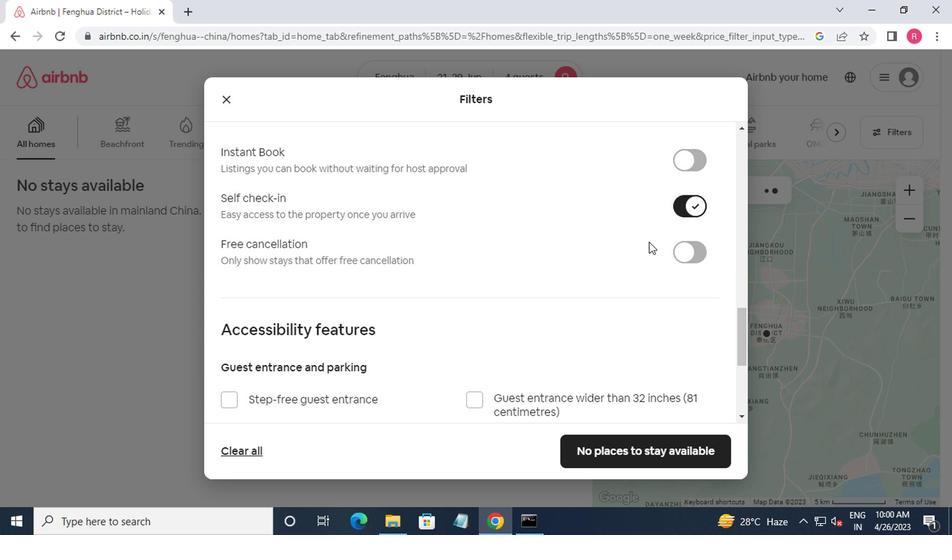
Action: Mouse scrolled (642, 248) with delta (0, 0)
Screenshot: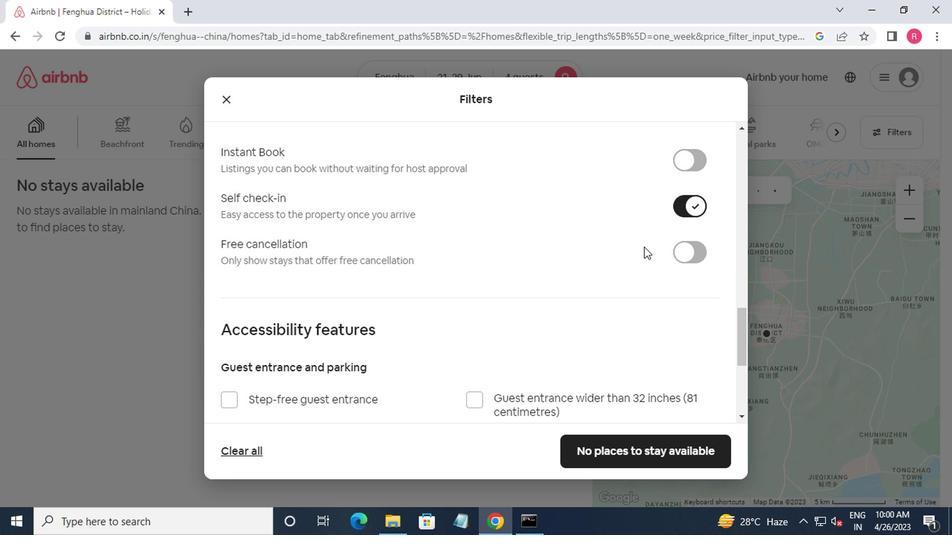 
Action: Mouse scrolled (642, 248) with delta (0, 0)
Screenshot: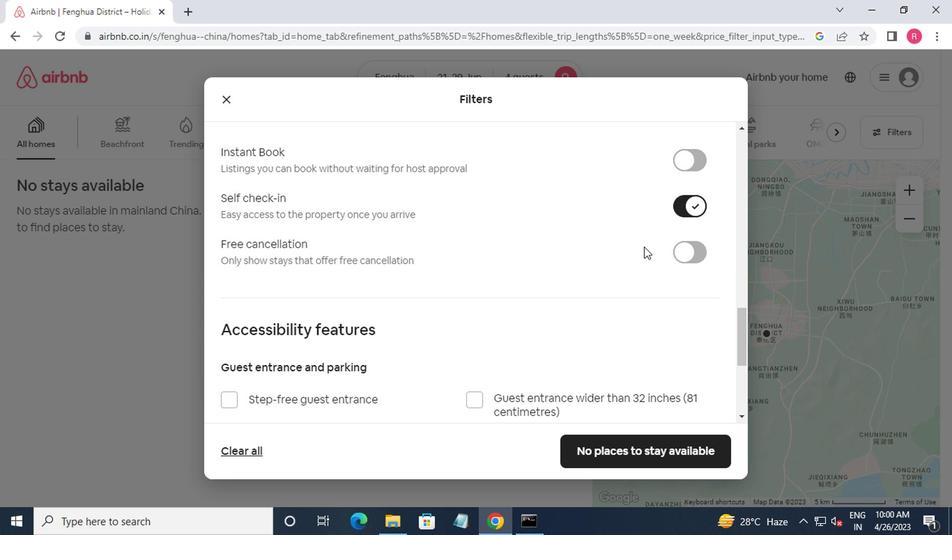 
Action: Mouse scrolled (642, 248) with delta (0, 0)
Screenshot: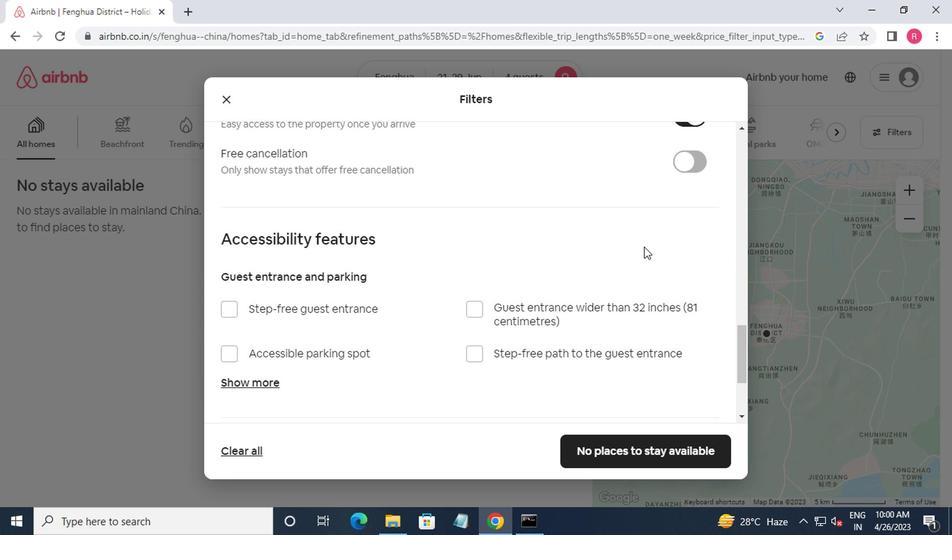 
Action: Mouse moved to (614, 229)
Screenshot: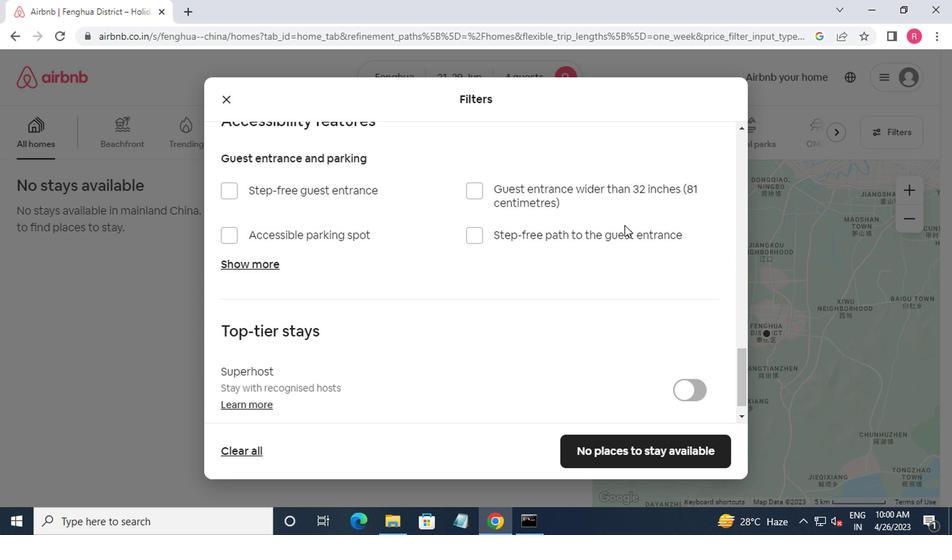 
Action: Mouse scrolled (614, 229) with delta (0, 0)
Screenshot: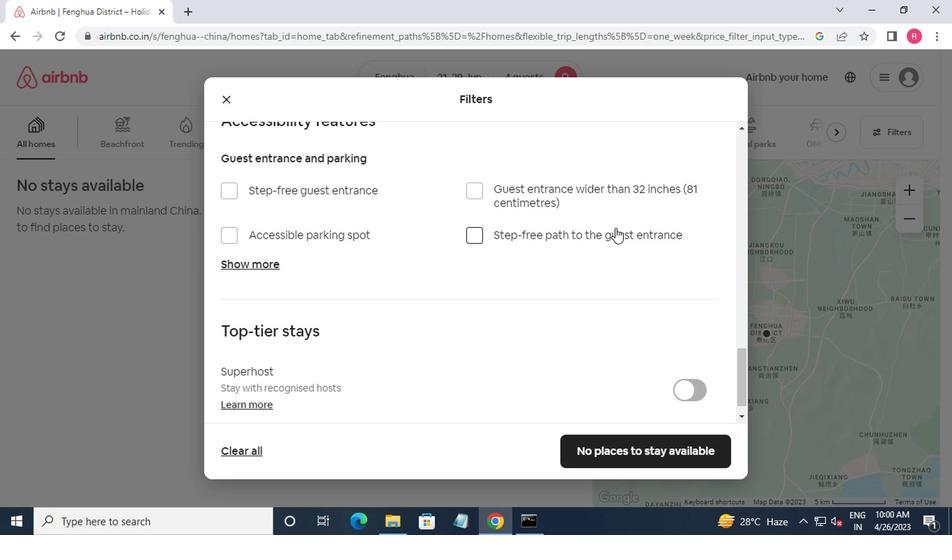 
Action: Mouse moved to (613, 231)
Screenshot: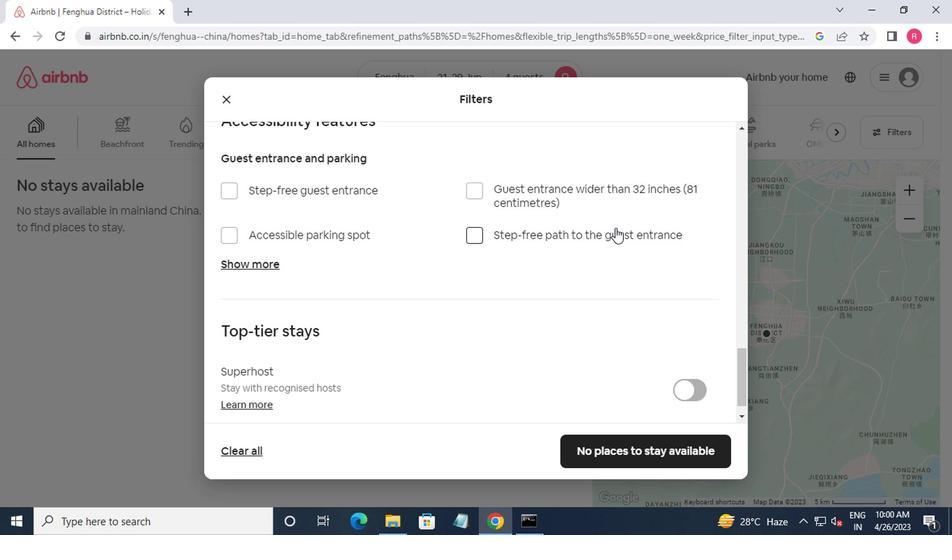 
Action: Mouse scrolled (613, 230) with delta (0, 0)
Screenshot: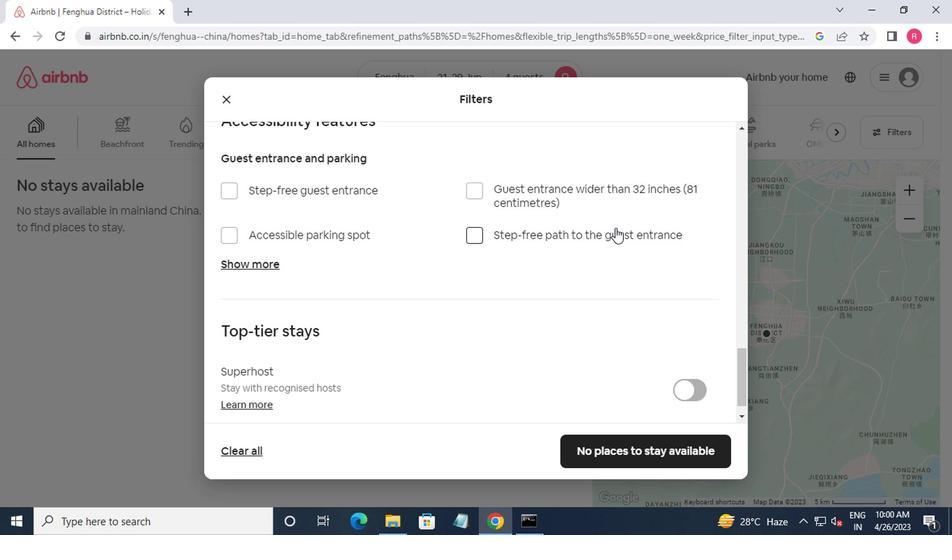 
Action: Mouse moved to (613, 231)
Screenshot: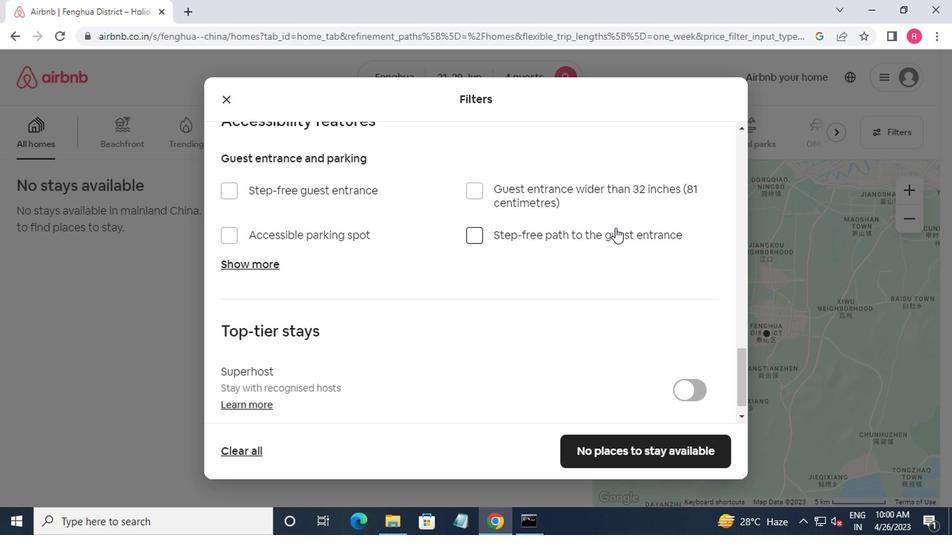 
Action: Mouse scrolled (613, 231) with delta (0, 0)
Screenshot: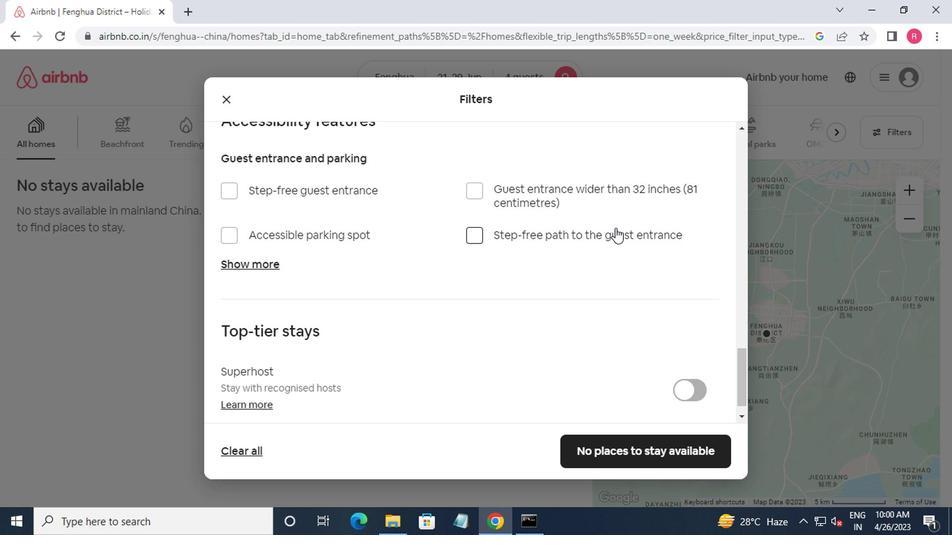 
Action: Mouse scrolled (613, 231) with delta (0, 0)
Screenshot: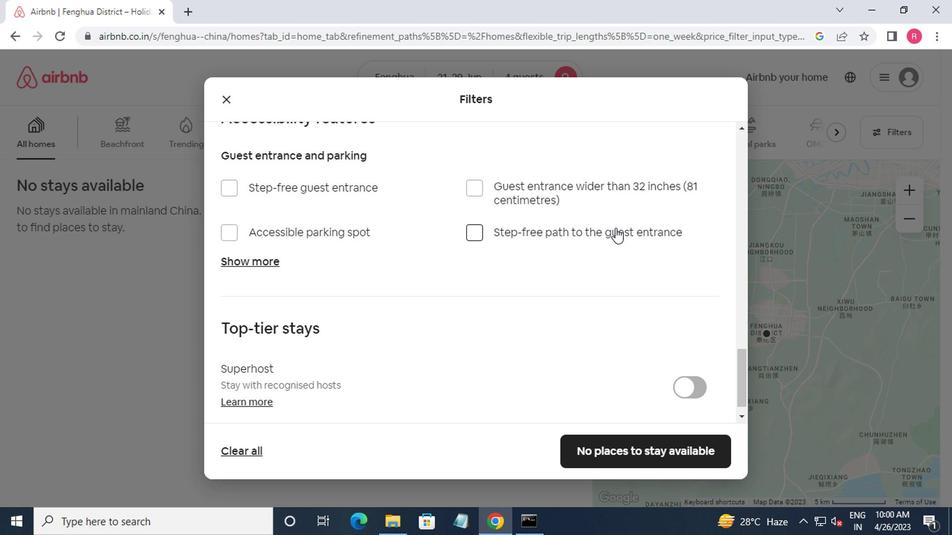 
Action: Mouse moved to (611, 237)
Screenshot: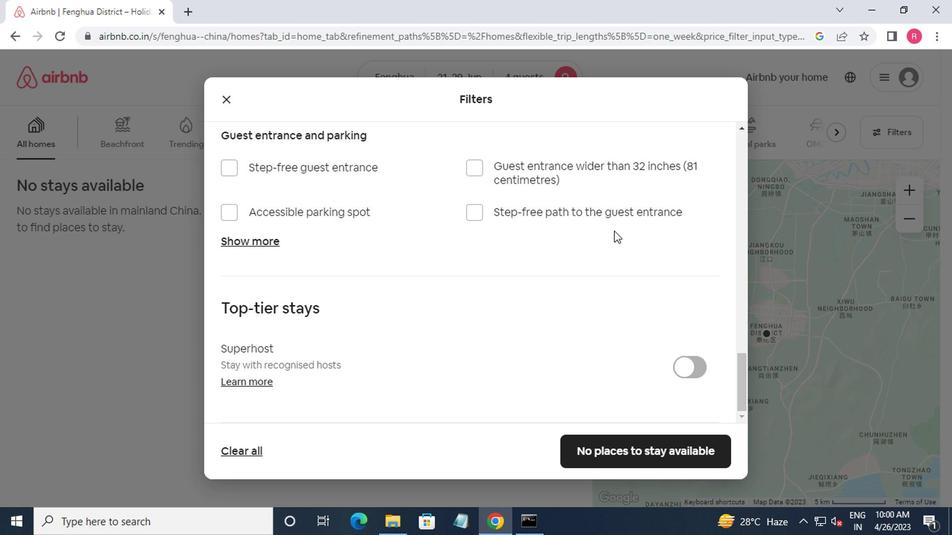 
Action: Mouse scrolled (611, 236) with delta (0, 0)
Screenshot: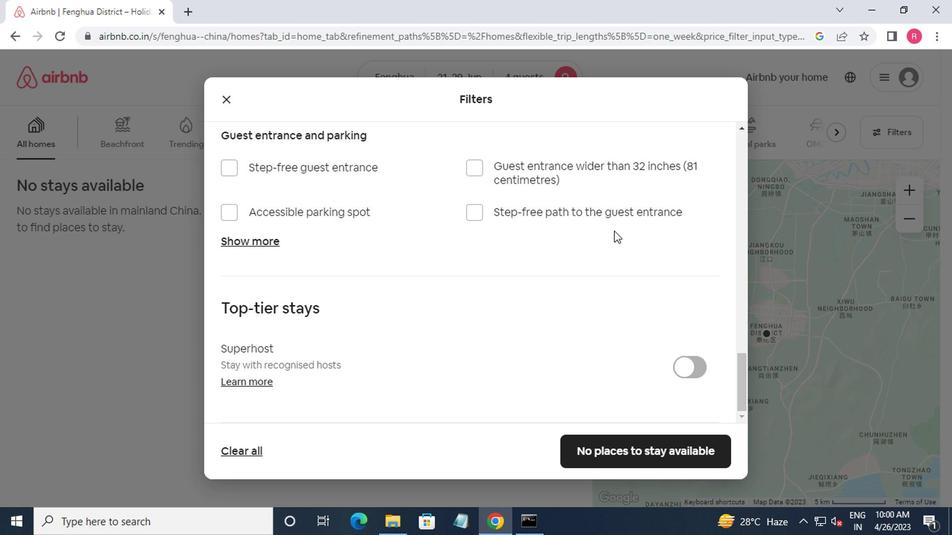 
Action: Mouse moved to (609, 250)
Screenshot: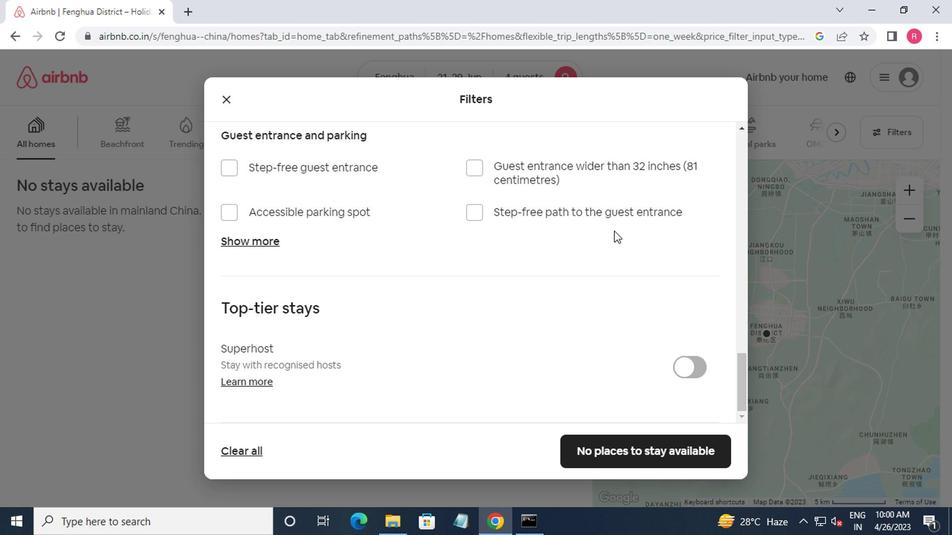 
Action: Mouse scrolled (609, 249) with delta (0, 0)
Screenshot: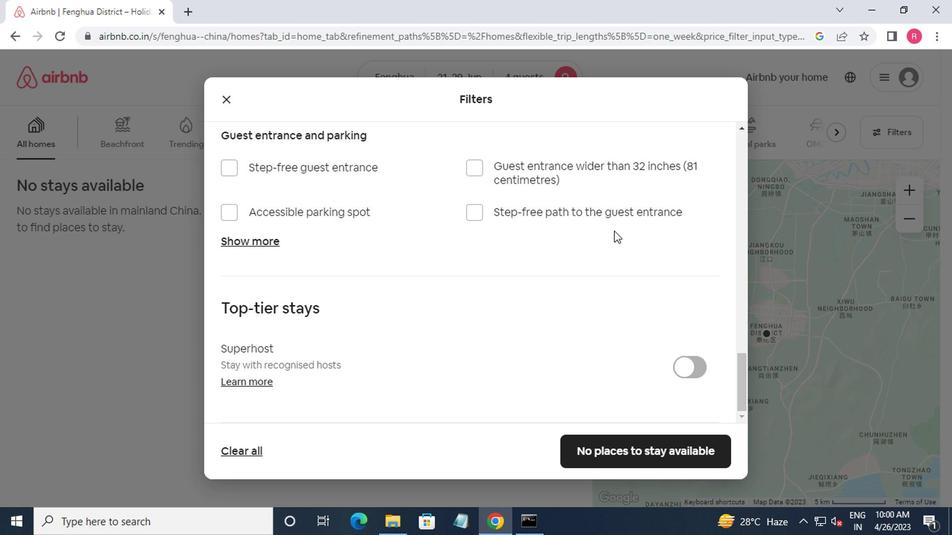 
Action: Mouse moved to (609, 260)
Screenshot: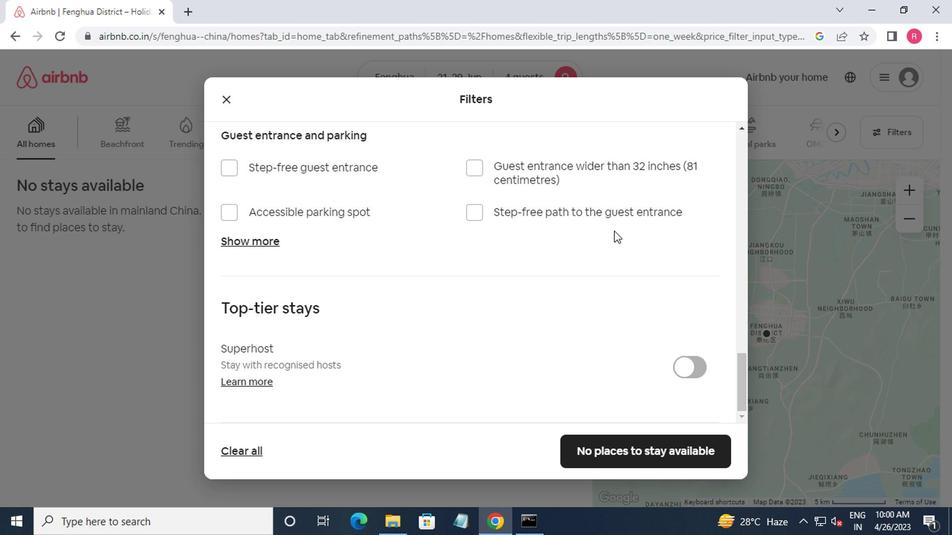 
Action: Mouse scrolled (609, 260) with delta (0, 0)
Screenshot: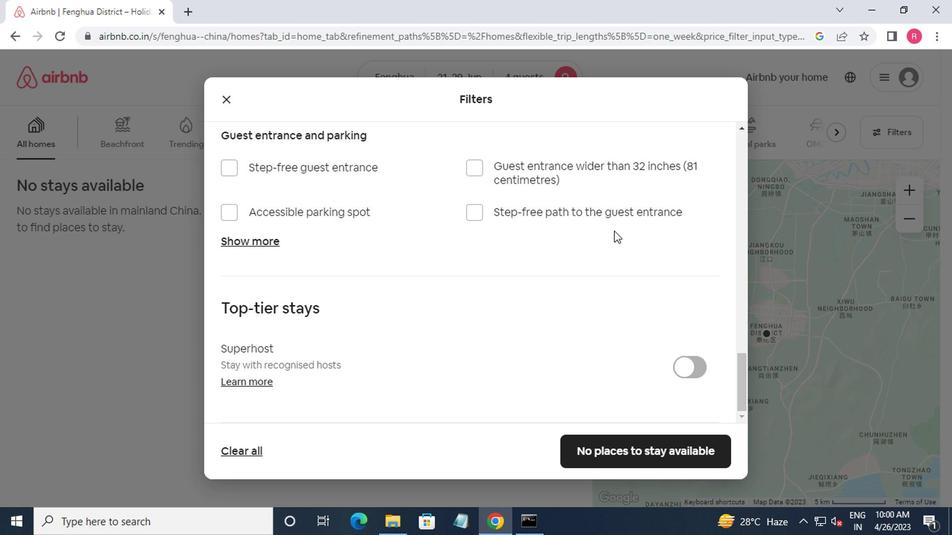 
Action: Mouse moved to (607, 270)
Screenshot: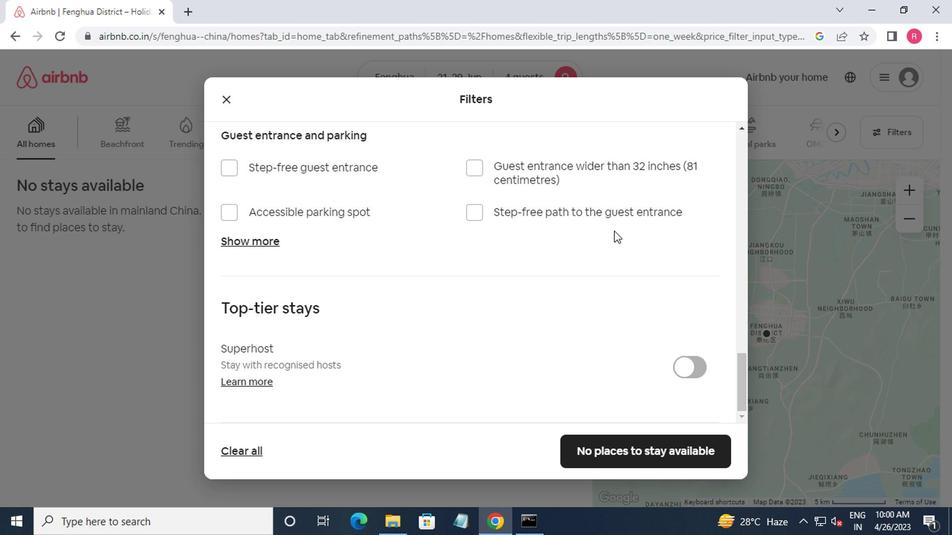 
Action: Mouse scrolled (607, 269) with delta (0, 0)
Screenshot: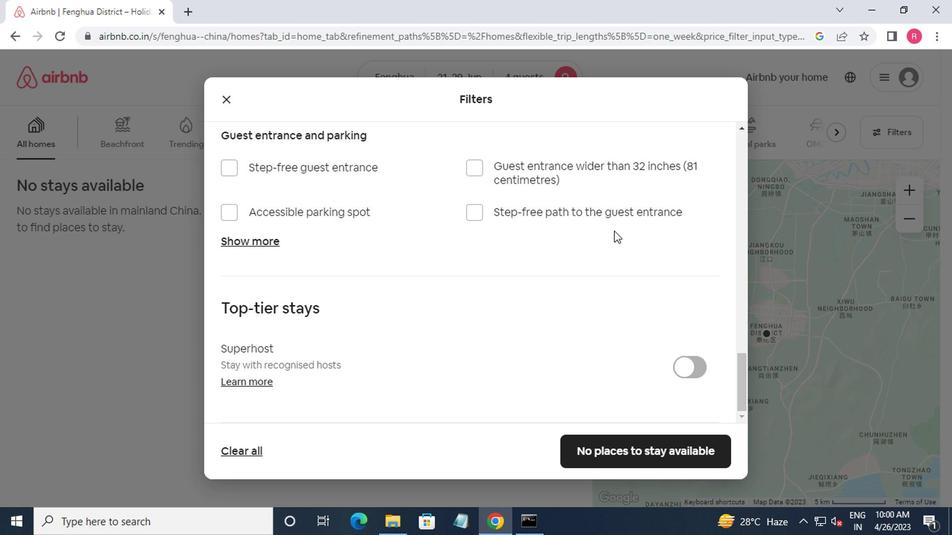 
Action: Mouse moved to (605, 438)
Screenshot: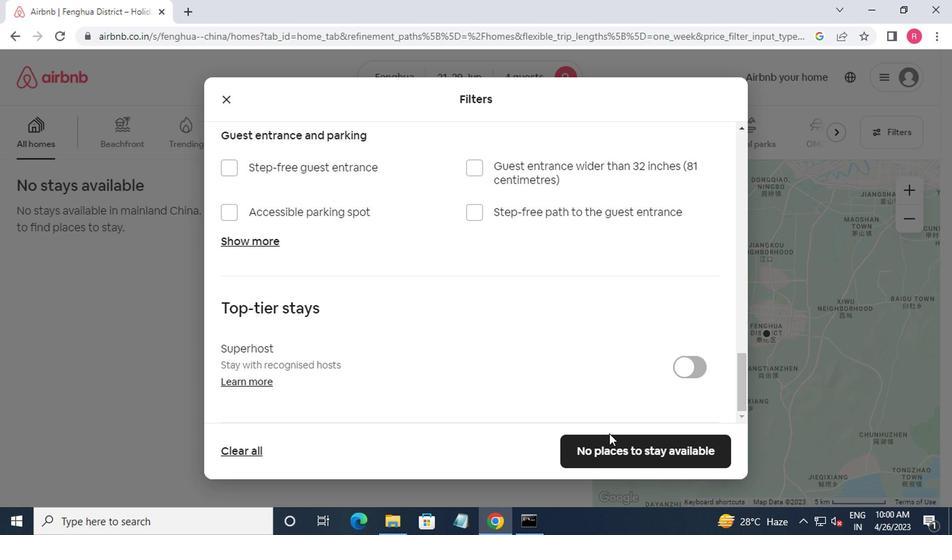 
Action: Mouse pressed left at (605, 438)
Screenshot: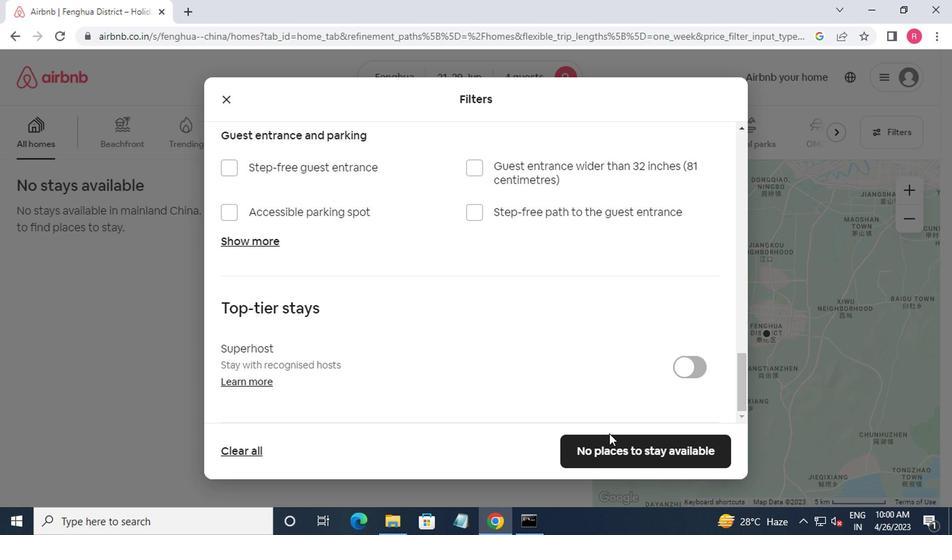 
Action: Mouse moved to (605, 449)
Screenshot: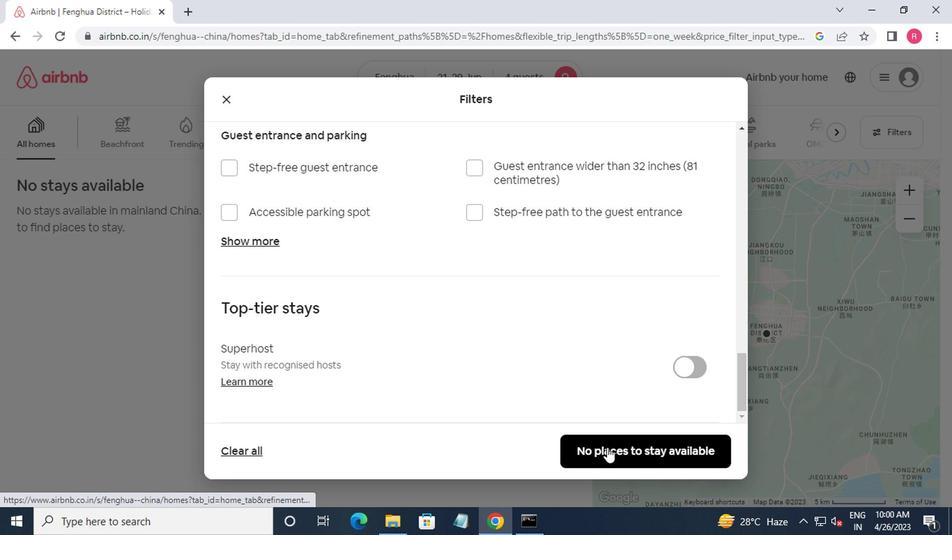 
Action: Mouse pressed left at (605, 449)
Screenshot: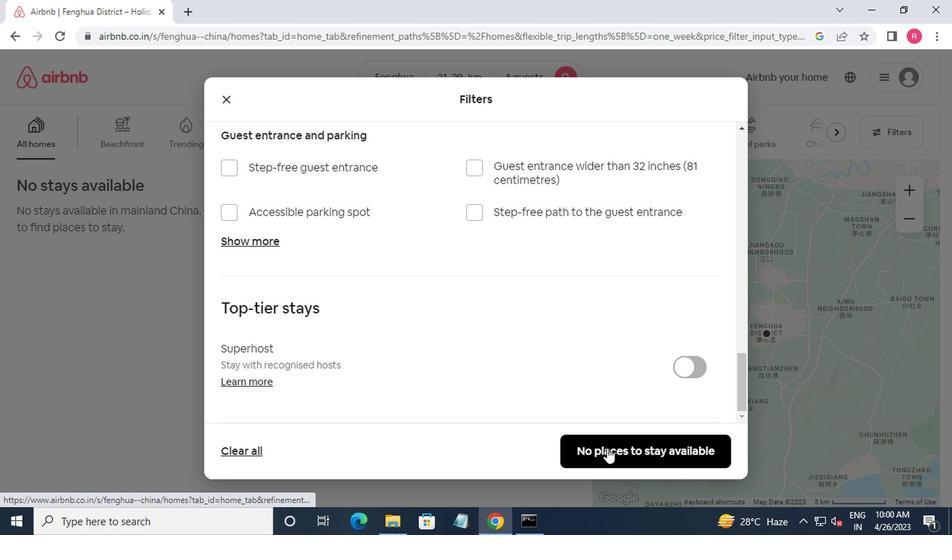 
Action: Mouse moved to (552, 371)
Screenshot: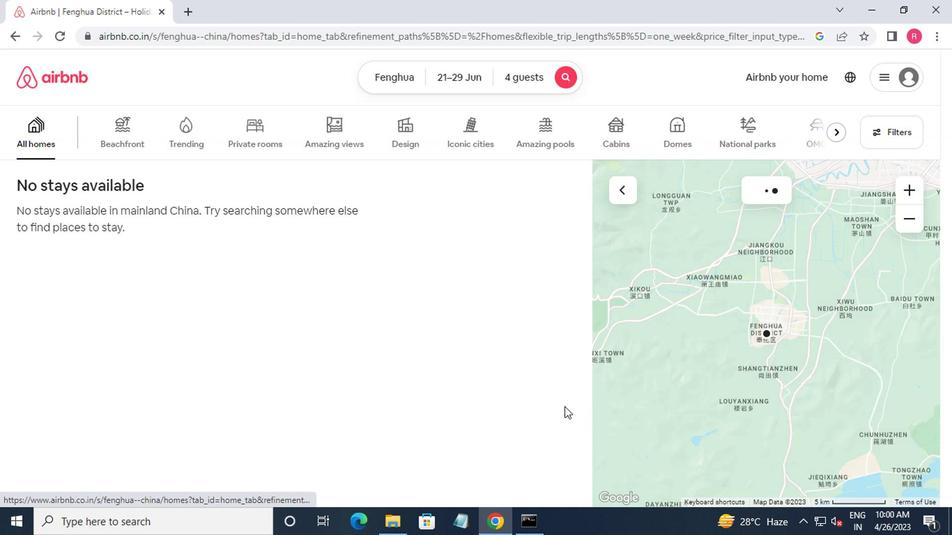 
